 Task: Create a due date automation trigger when advanced on, on the tuesday after a card is due add dates not starting today at 11:00 AM.
Action: Mouse moved to (872, 276)
Screenshot: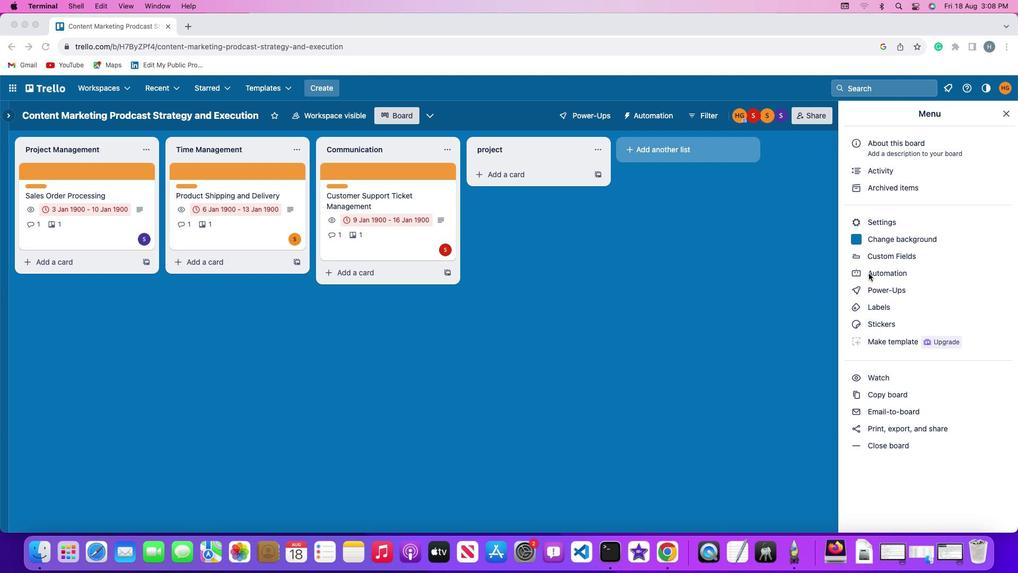 
Action: Mouse pressed left at (872, 276)
Screenshot: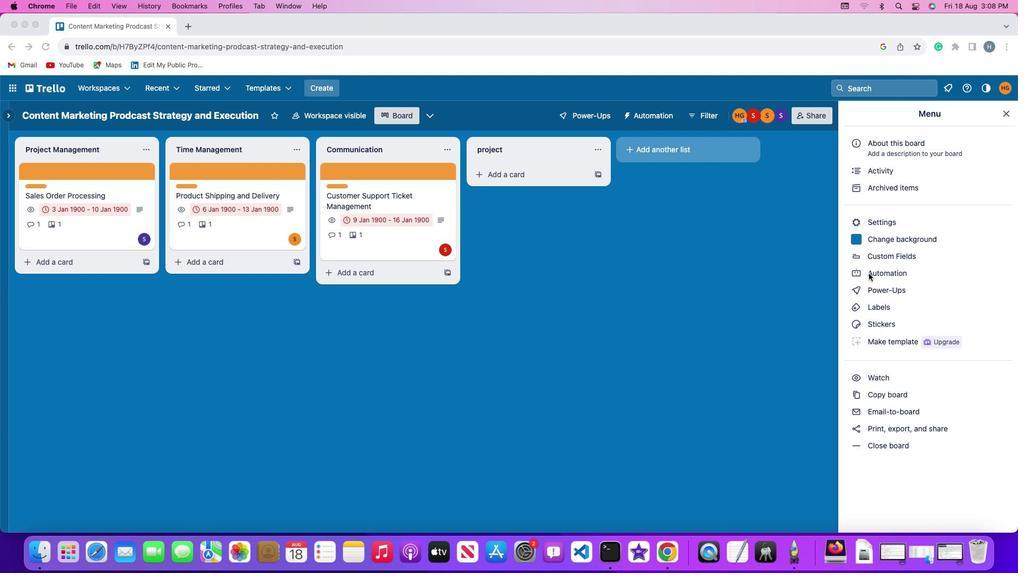 
Action: Mouse moved to (872, 276)
Screenshot: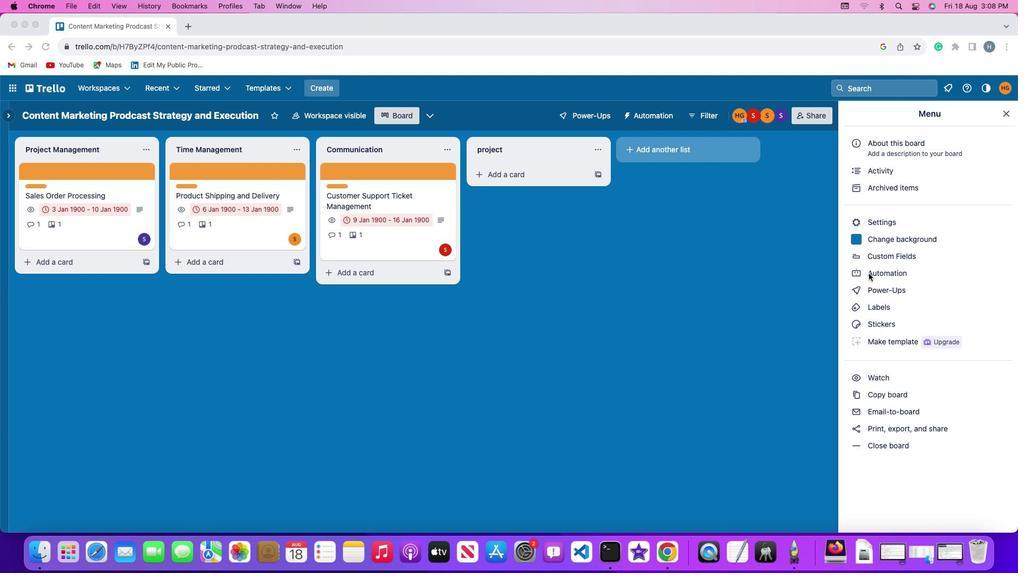 
Action: Mouse pressed left at (872, 276)
Screenshot: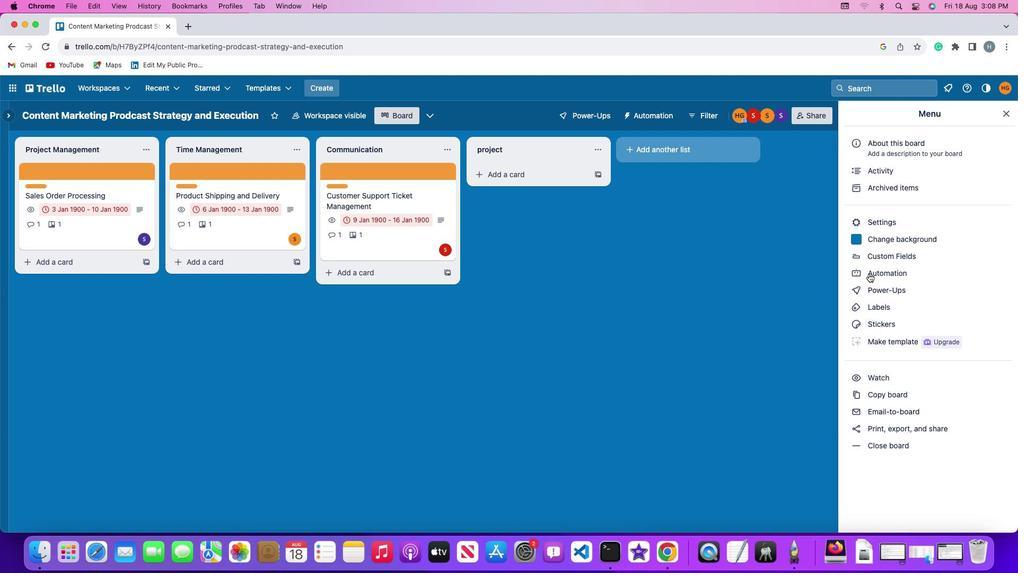 
Action: Mouse moved to (56, 249)
Screenshot: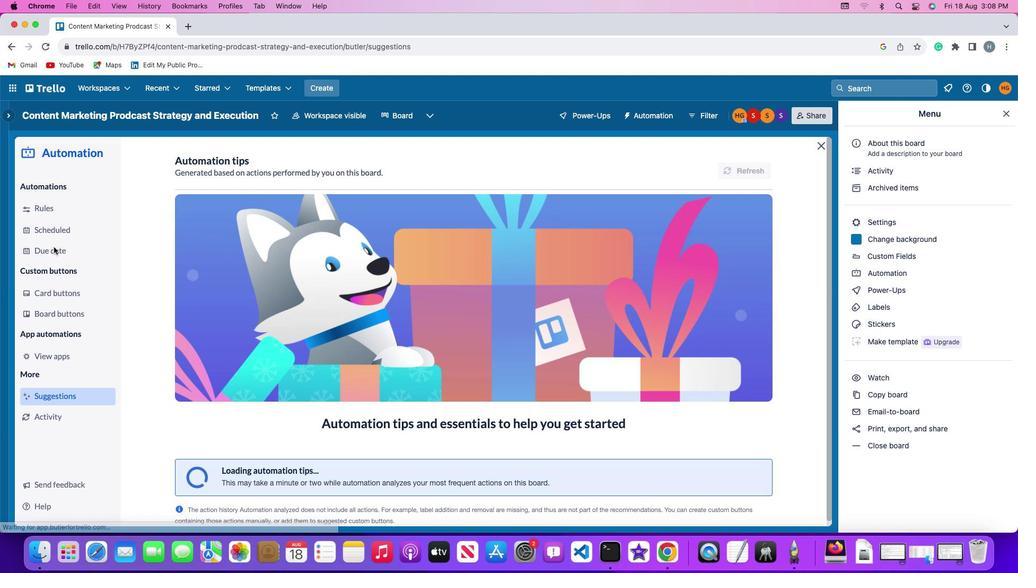 
Action: Mouse pressed left at (56, 249)
Screenshot: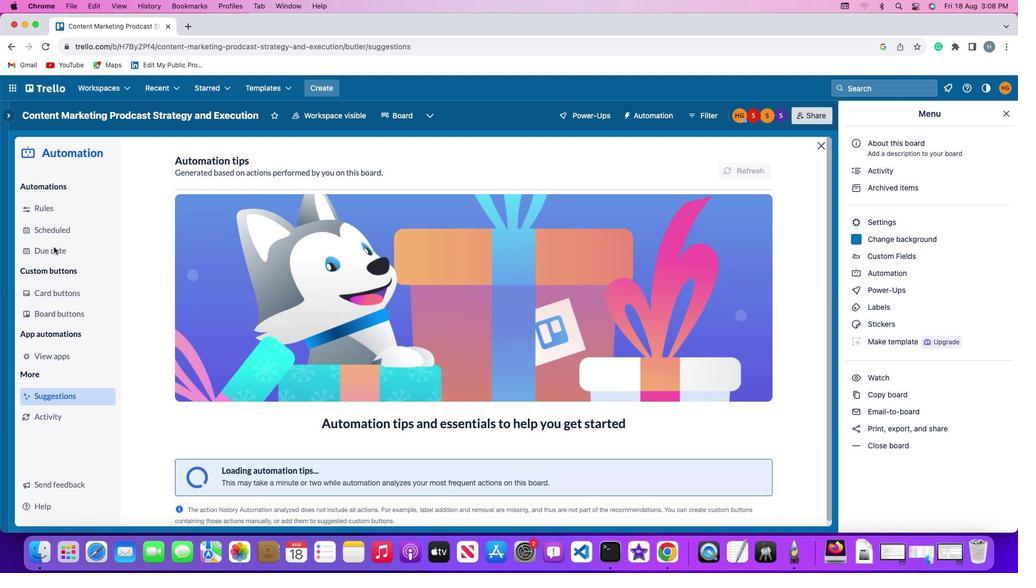 
Action: Mouse moved to (731, 166)
Screenshot: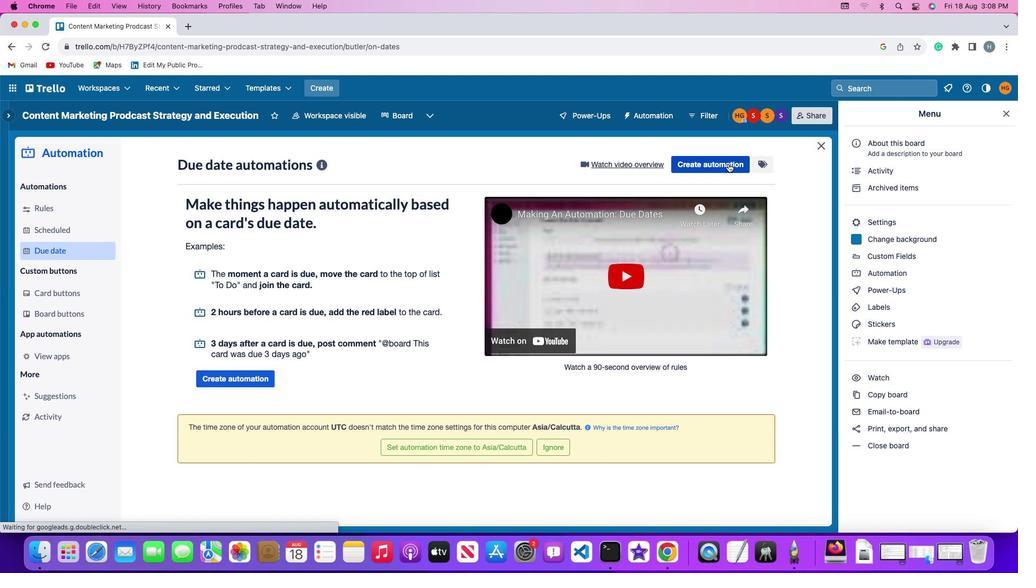 
Action: Mouse pressed left at (731, 166)
Screenshot: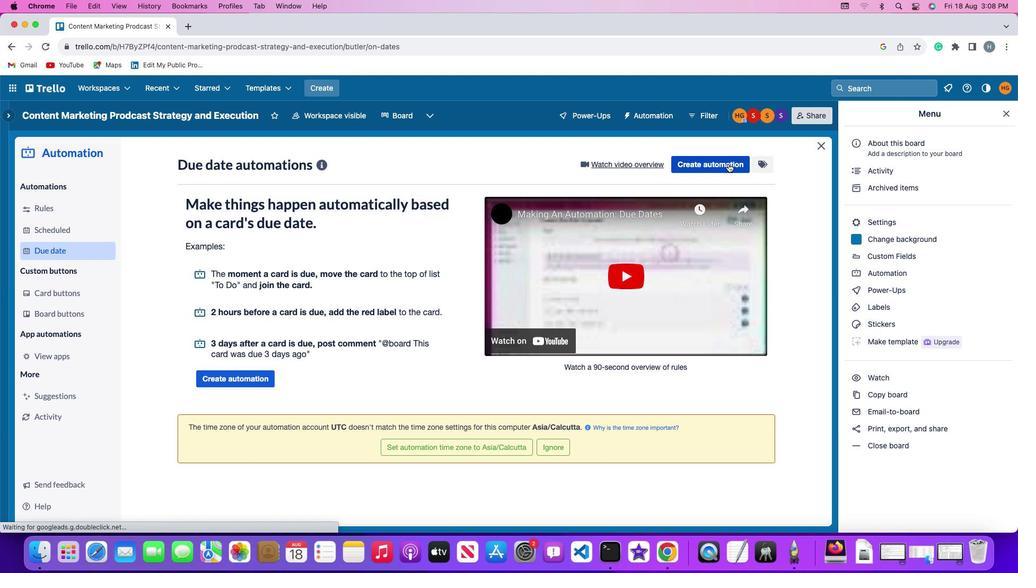 
Action: Mouse moved to (206, 269)
Screenshot: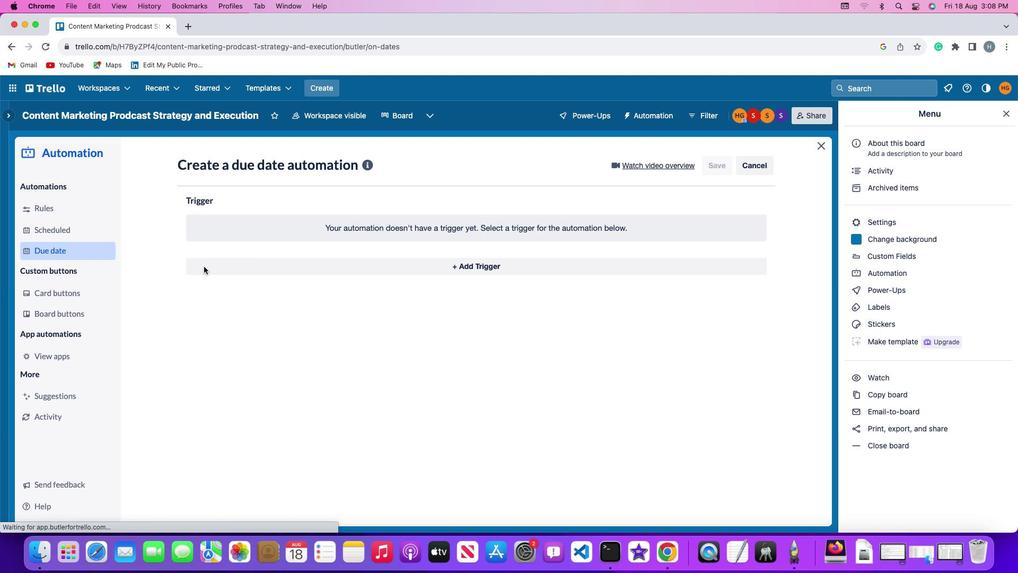 
Action: Mouse pressed left at (206, 269)
Screenshot: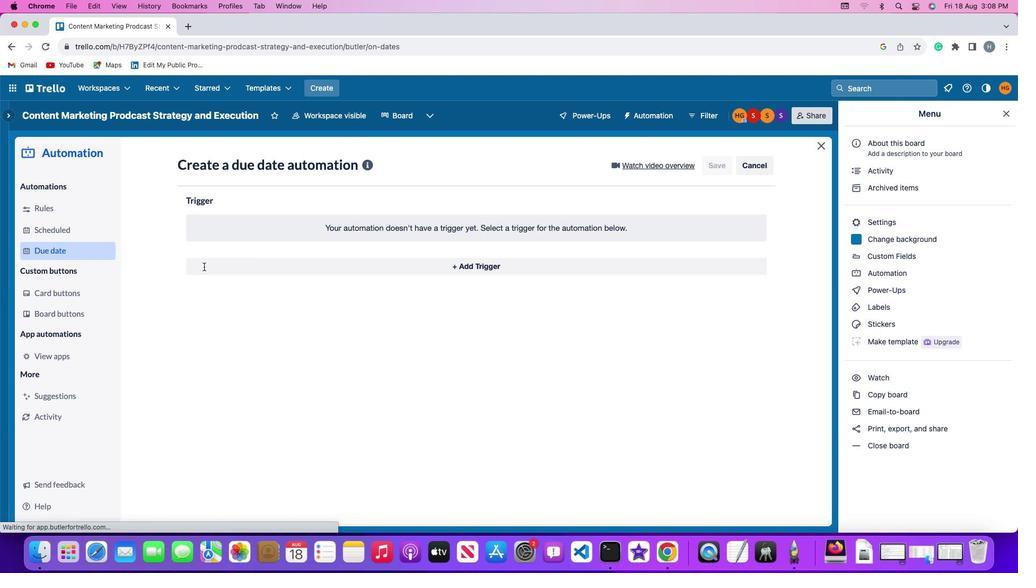 
Action: Mouse moved to (234, 461)
Screenshot: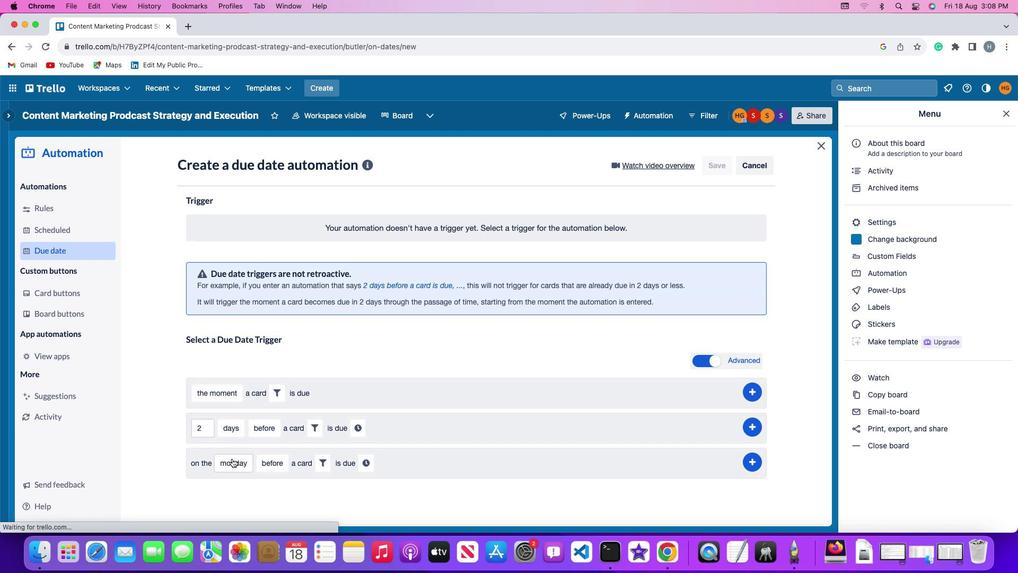 
Action: Mouse pressed left at (234, 461)
Screenshot: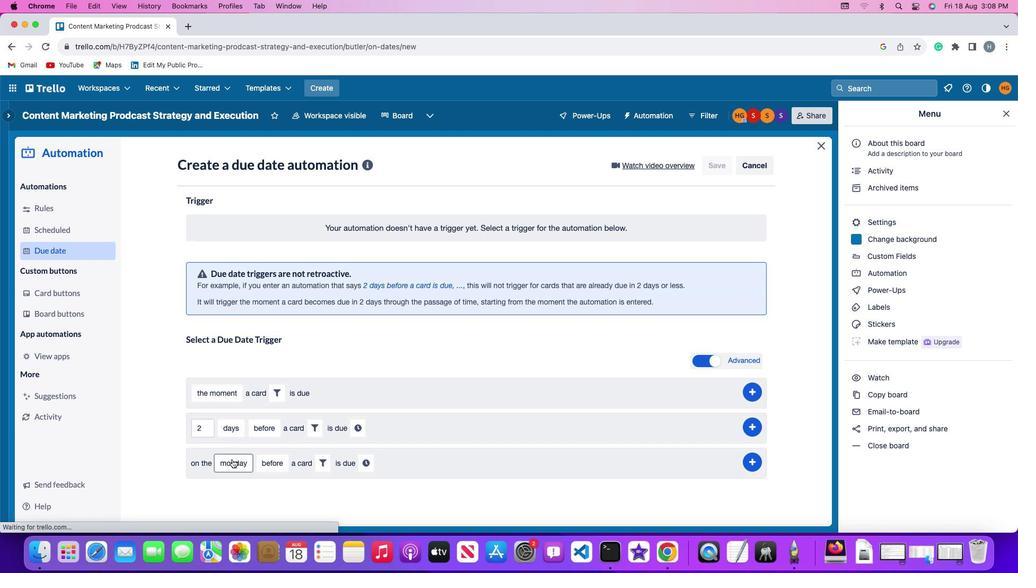
Action: Mouse moved to (259, 340)
Screenshot: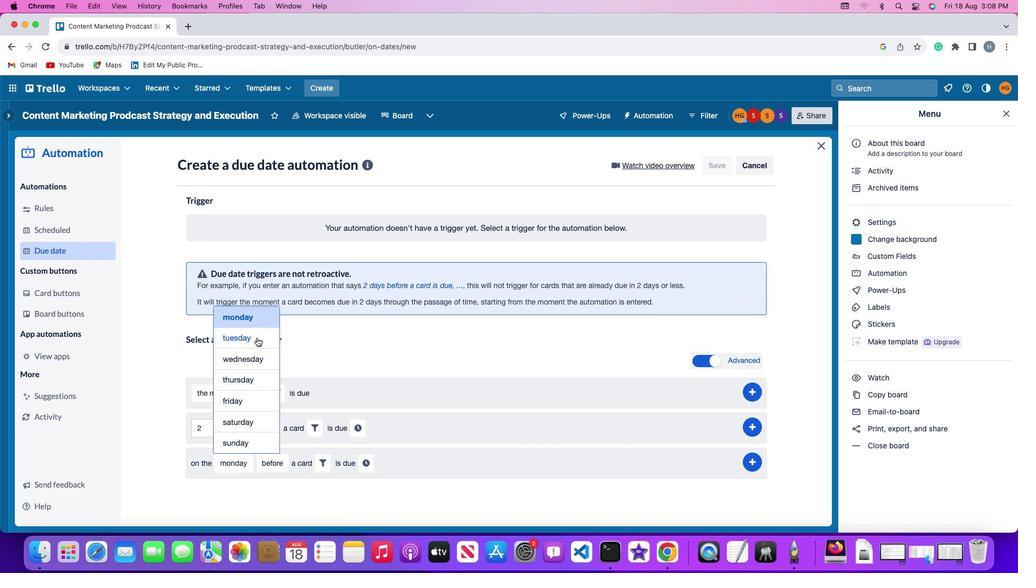 
Action: Mouse pressed left at (259, 340)
Screenshot: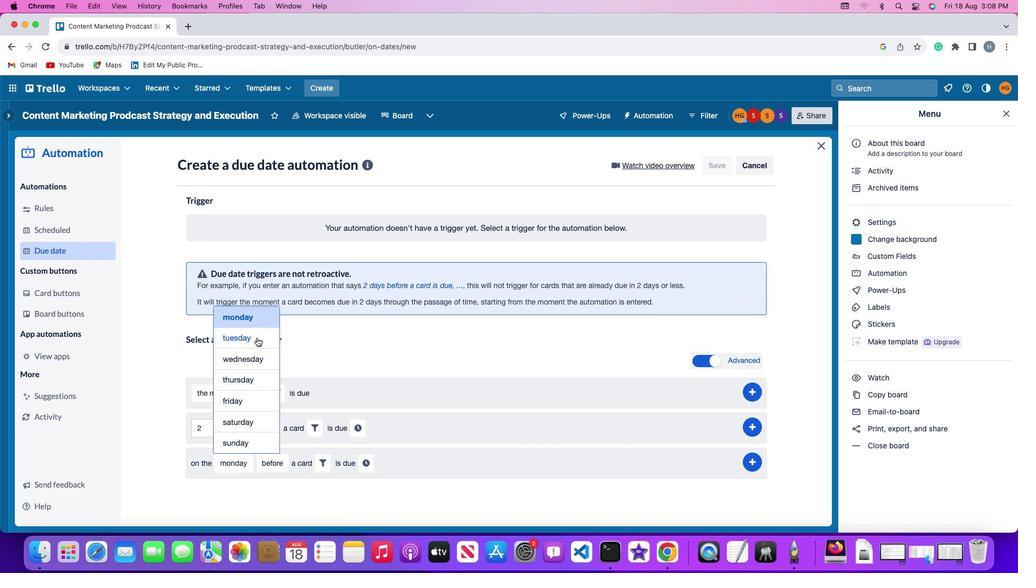 
Action: Mouse moved to (277, 463)
Screenshot: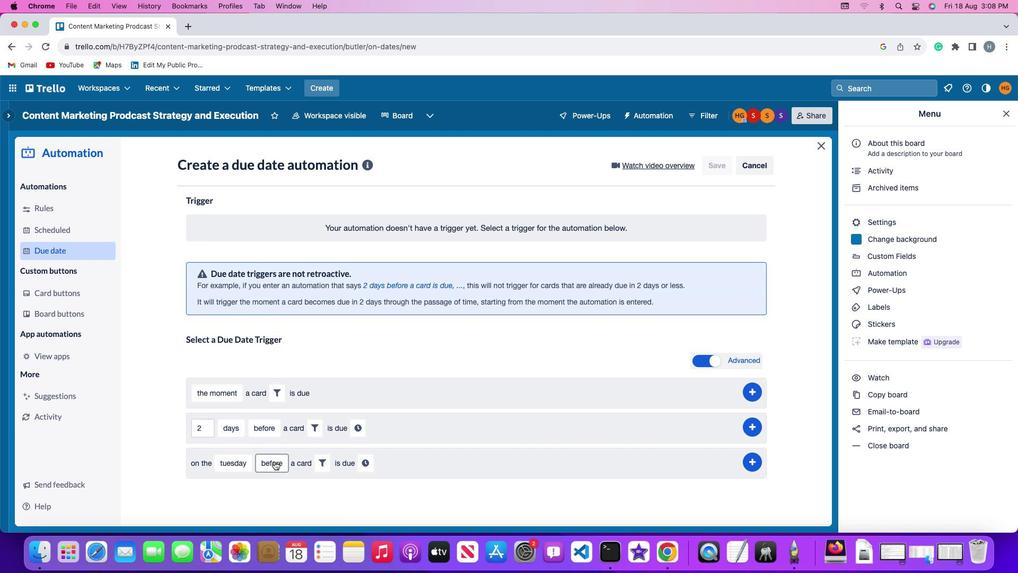 
Action: Mouse pressed left at (277, 463)
Screenshot: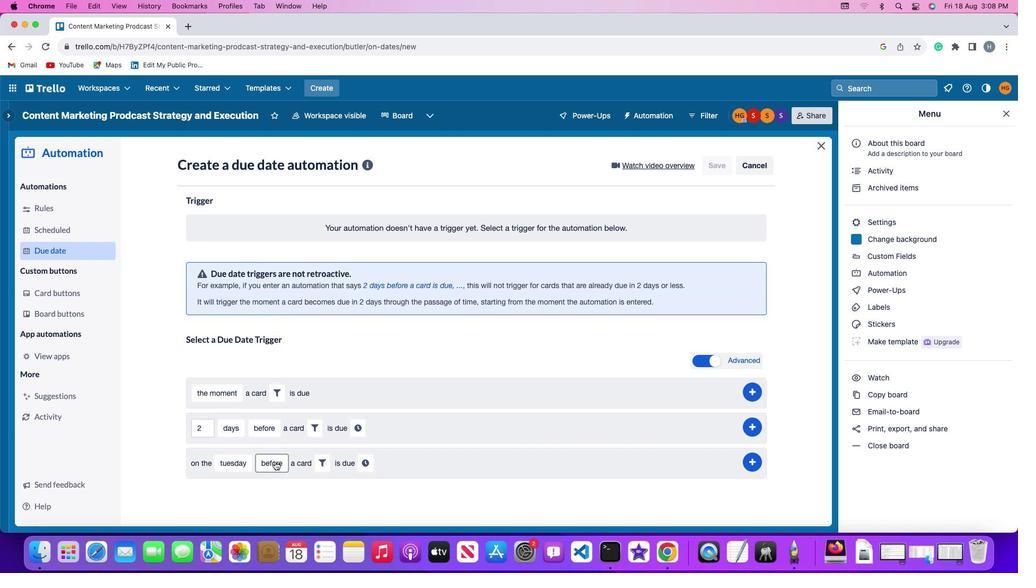 
Action: Mouse moved to (287, 405)
Screenshot: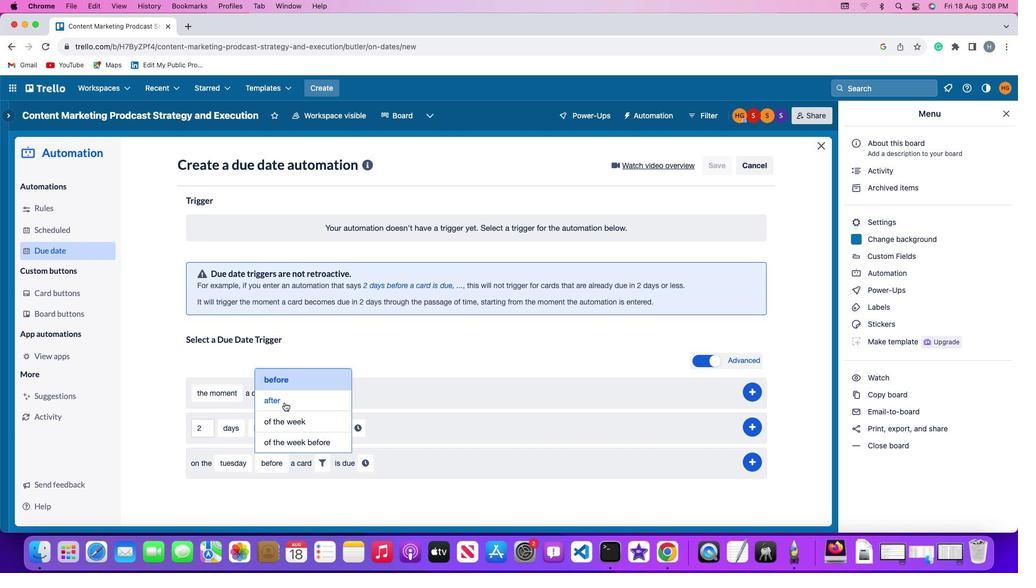 
Action: Mouse pressed left at (287, 405)
Screenshot: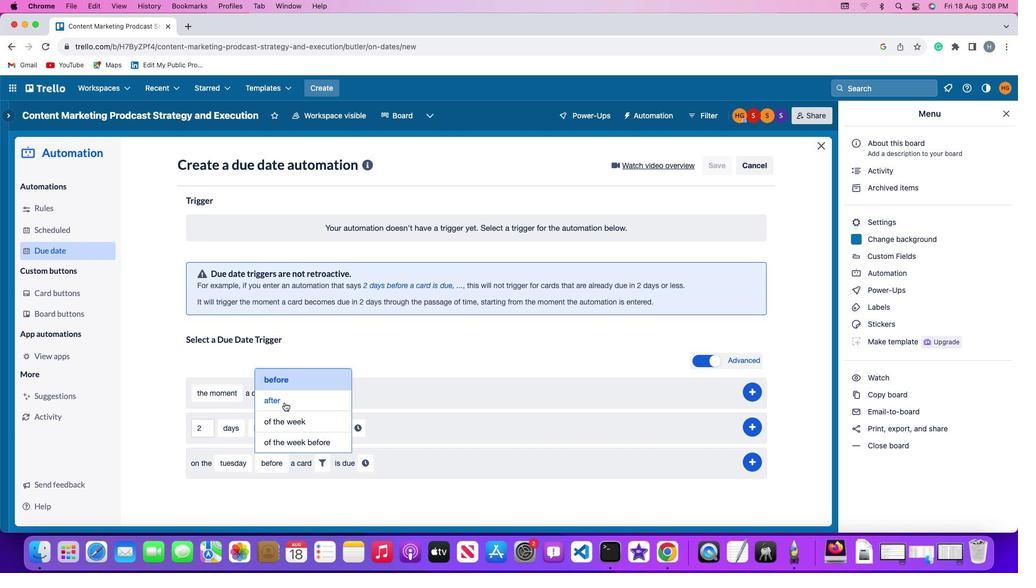 
Action: Mouse moved to (316, 463)
Screenshot: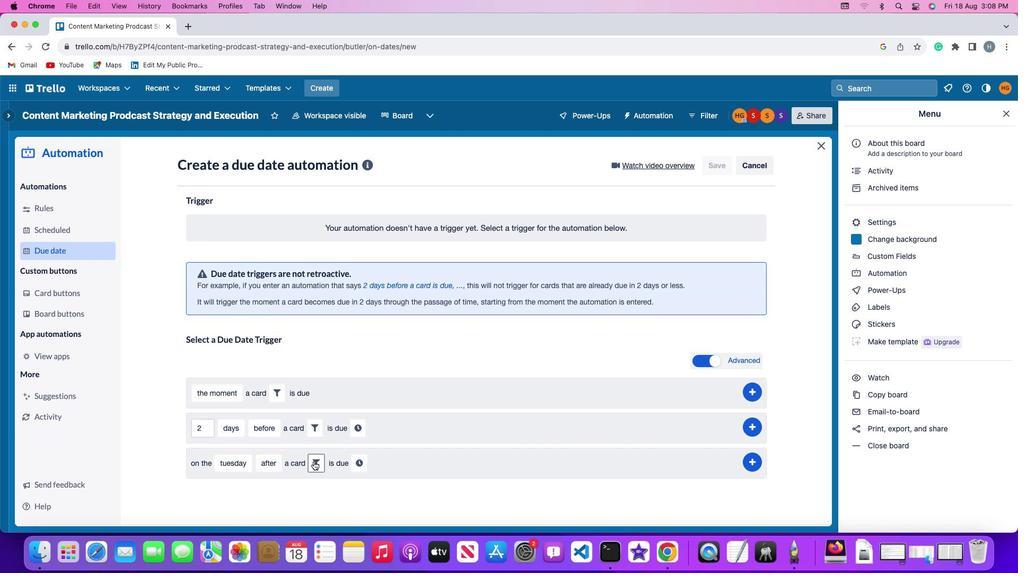 
Action: Mouse pressed left at (316, 463)
Screenshot: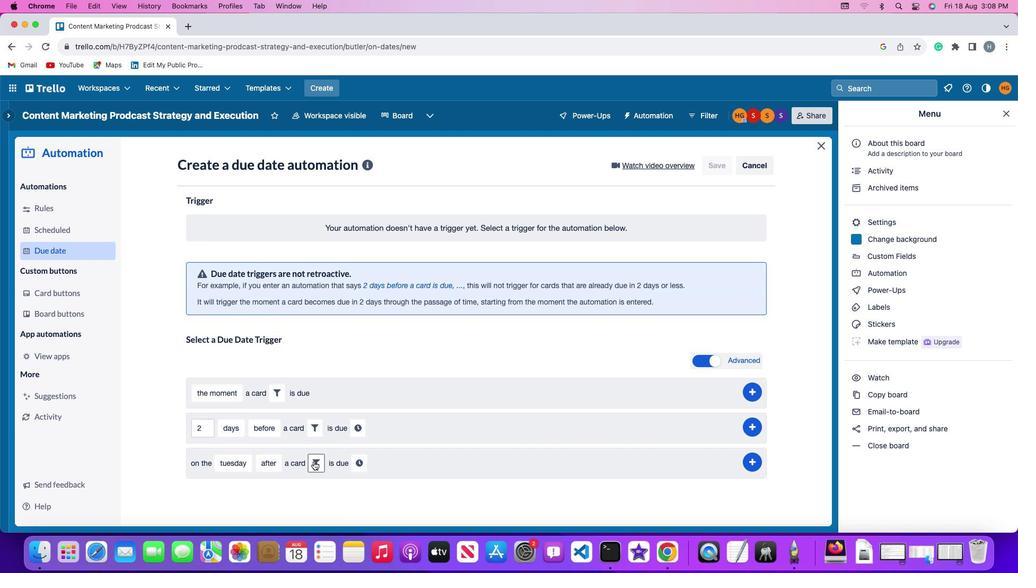 
Action: Mouse moved to (382, 492)
Screenshot: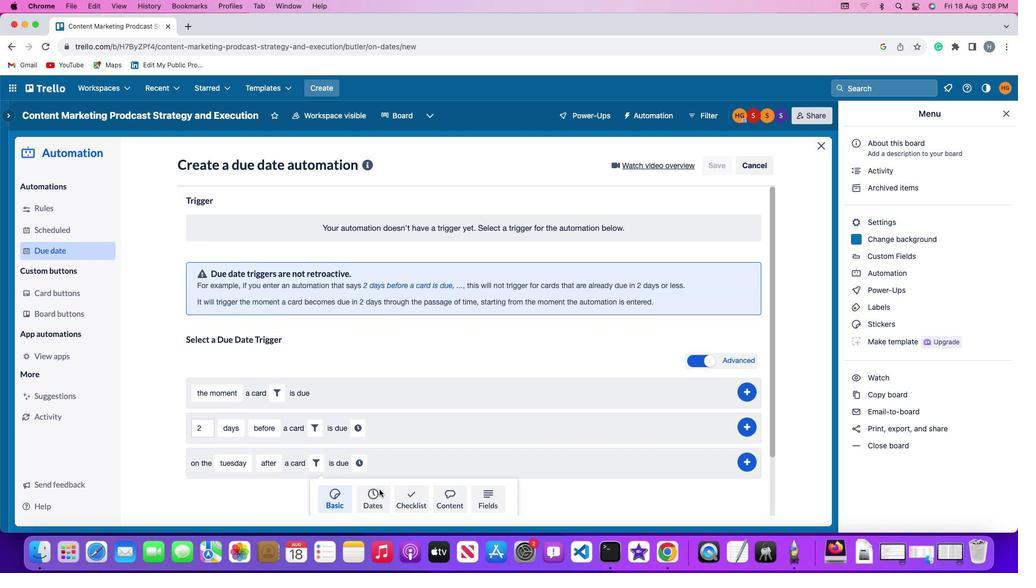 
Action: Mouse pressed left at (382, 492)
Screenshot: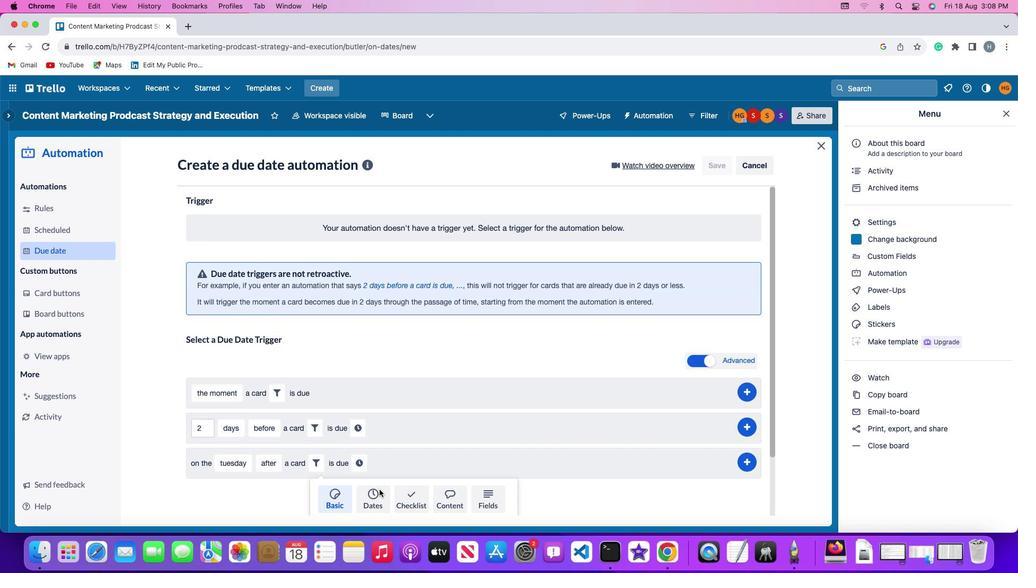 
Action: Mouse moved to (290, 494)
Screenshot: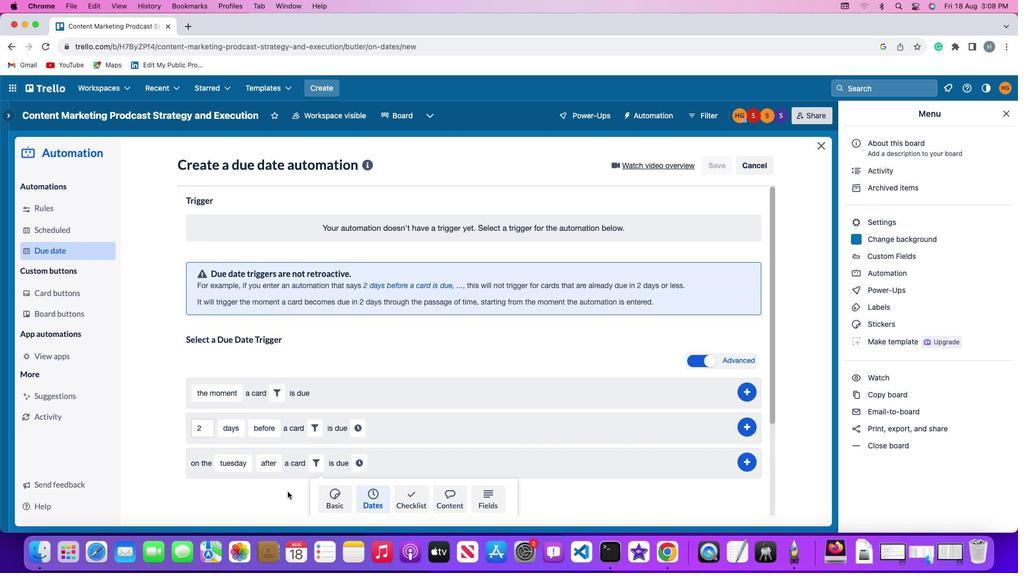 
Action: Mouse scrolled (290, 494) with delta (2, 2)
Screenshot: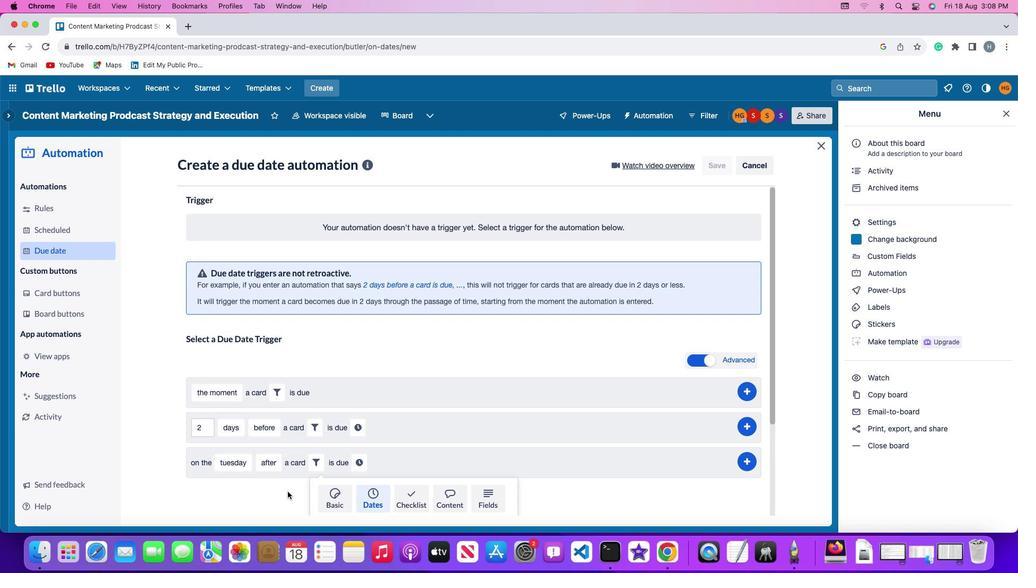 
Action: Mouse scrolled (290, 494) with delta (2, 2)
Screenshot: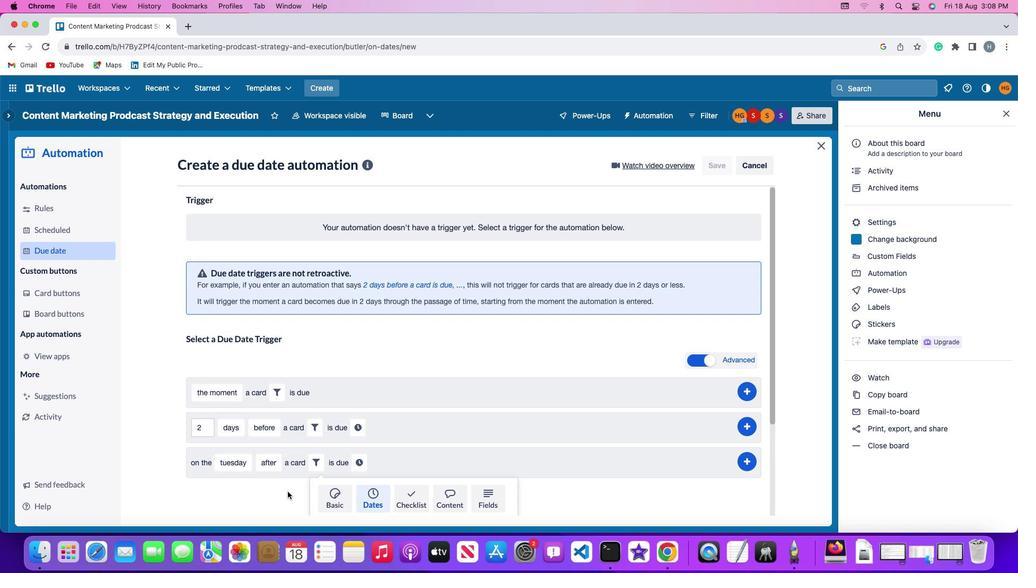 
Action: Mouse scrolled (290, 494) with delta (2, 1)
Screenshot: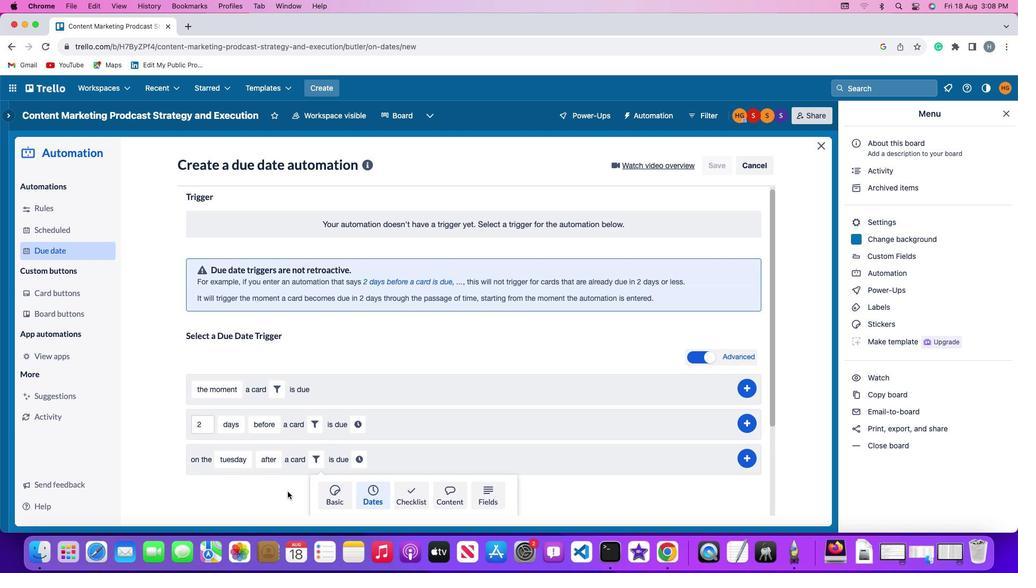 
Action: Mouse scrolled (290, 494) with delta (2, 0)
Screenshot: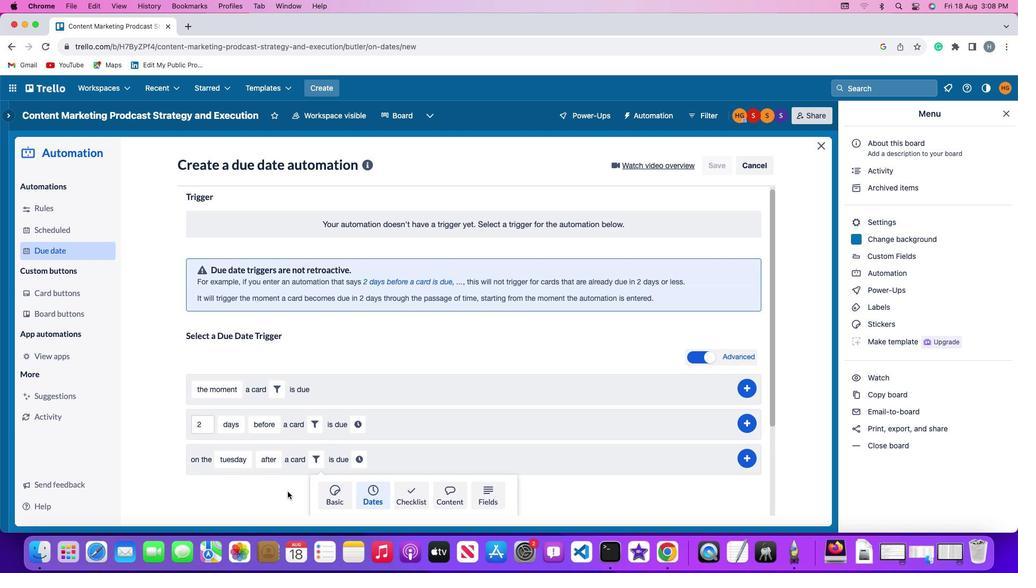 
Action: Mouse scrolled (290, 494) with delta (2, 0)
Screenshot: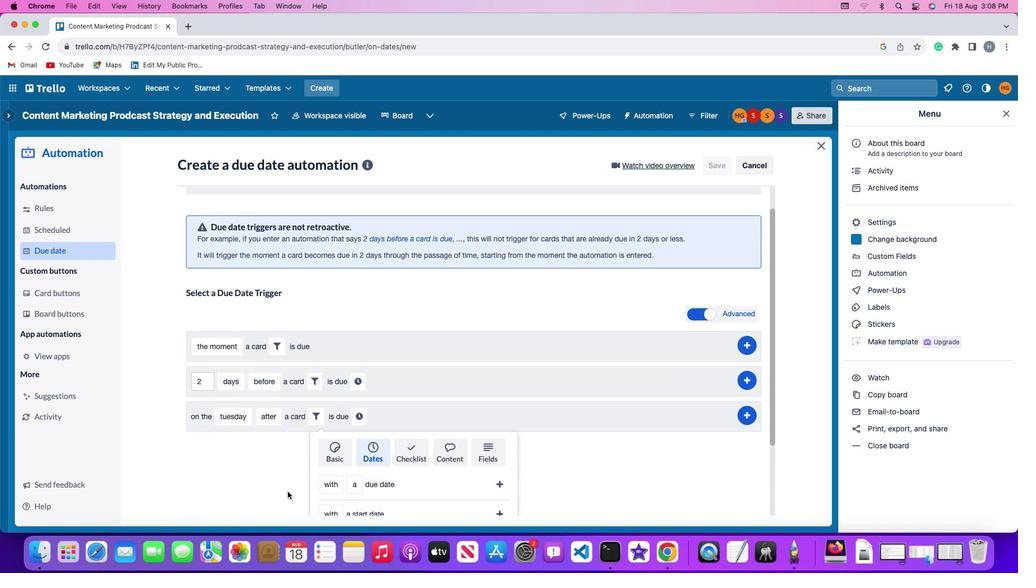 
Action: Mouse scrolled (290, 494) with delta (2, 2)
Screenshot: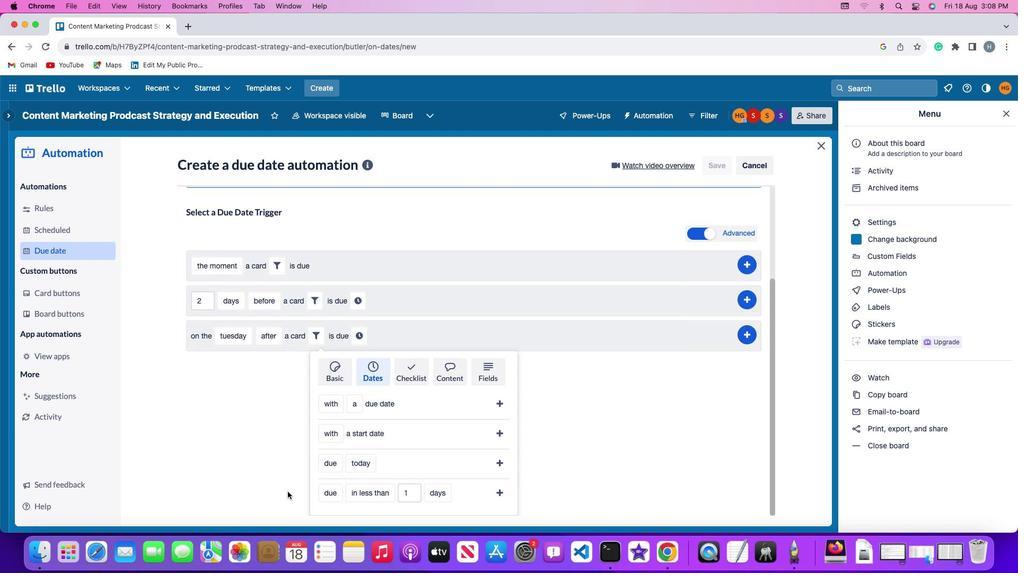 
Action: Mouse scrolled (290, 494) with delta (2, 2)
Screenshot: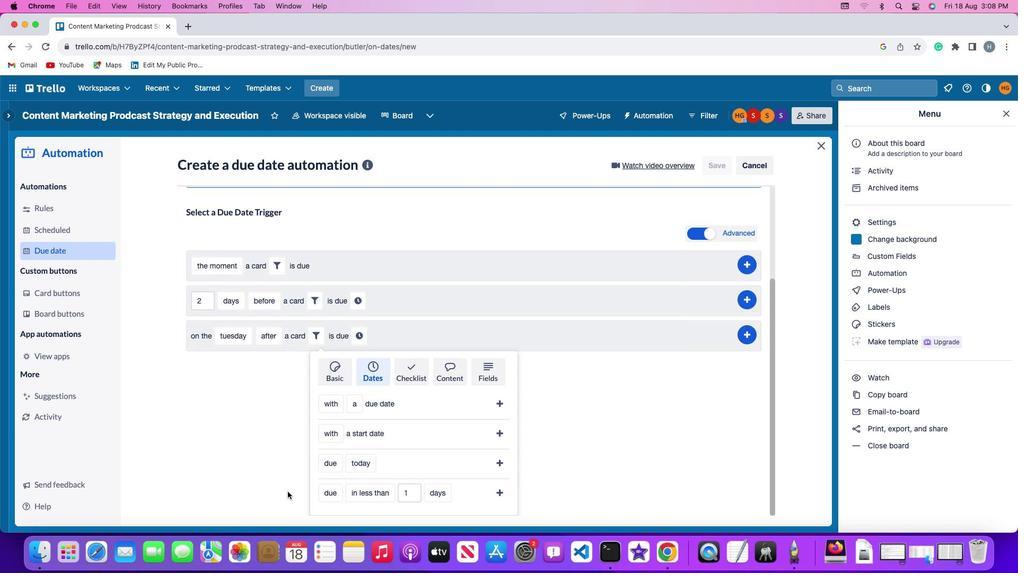 
Action: Mouse scrolled (290, 494) with delta (2, 1)
Screenshot: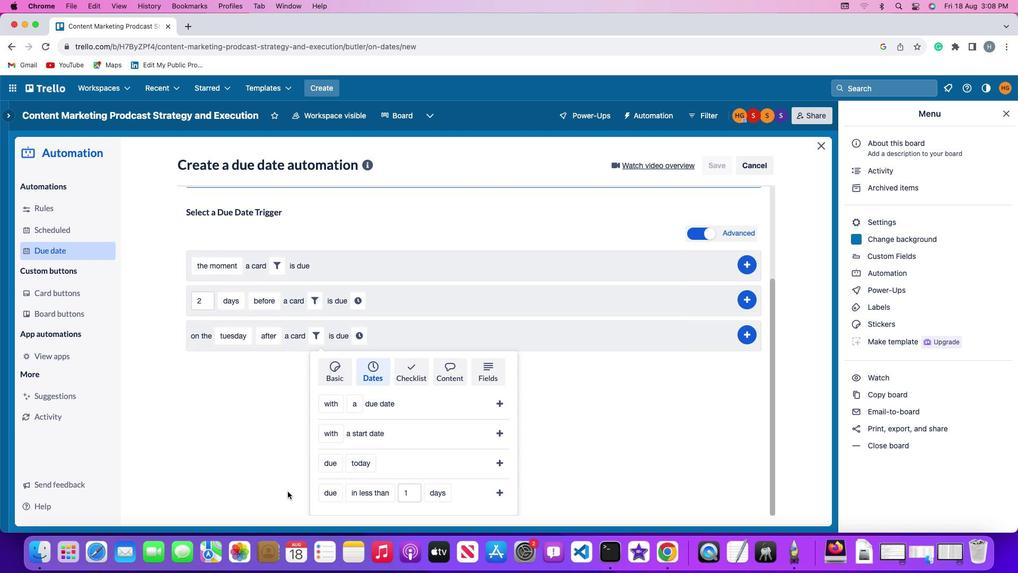 
Action: Mouse moved to (329, 465)
Screenshot: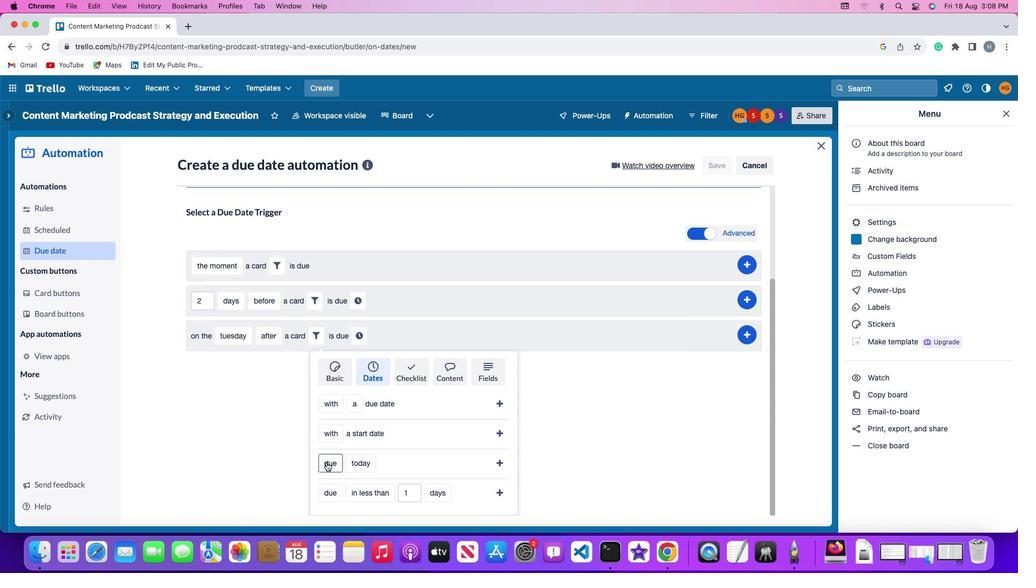 
Action: Mouse pressed left at (329, 465)
Screenshot: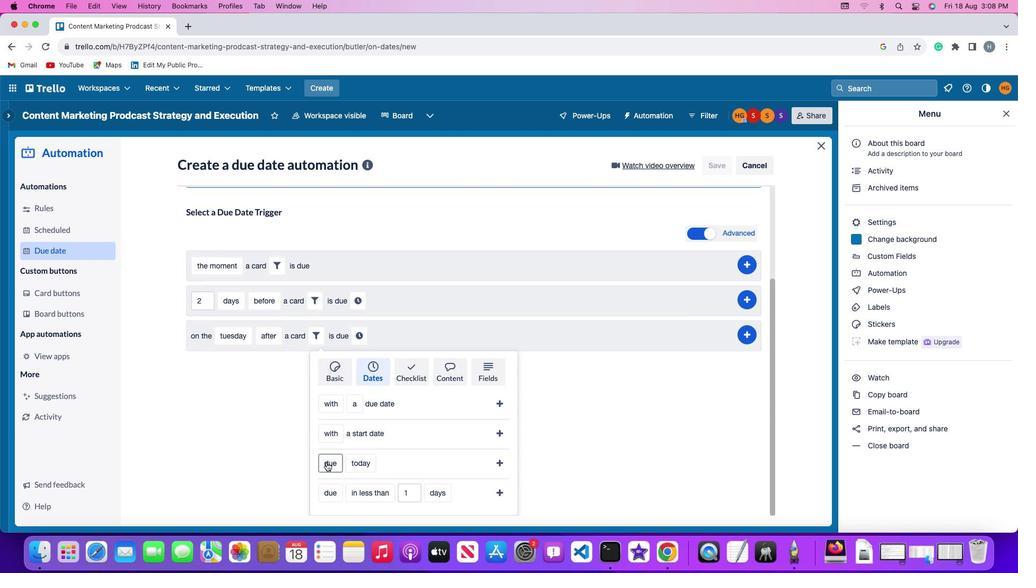 
Action: Mouse moved to (333, 446)
Screenshot: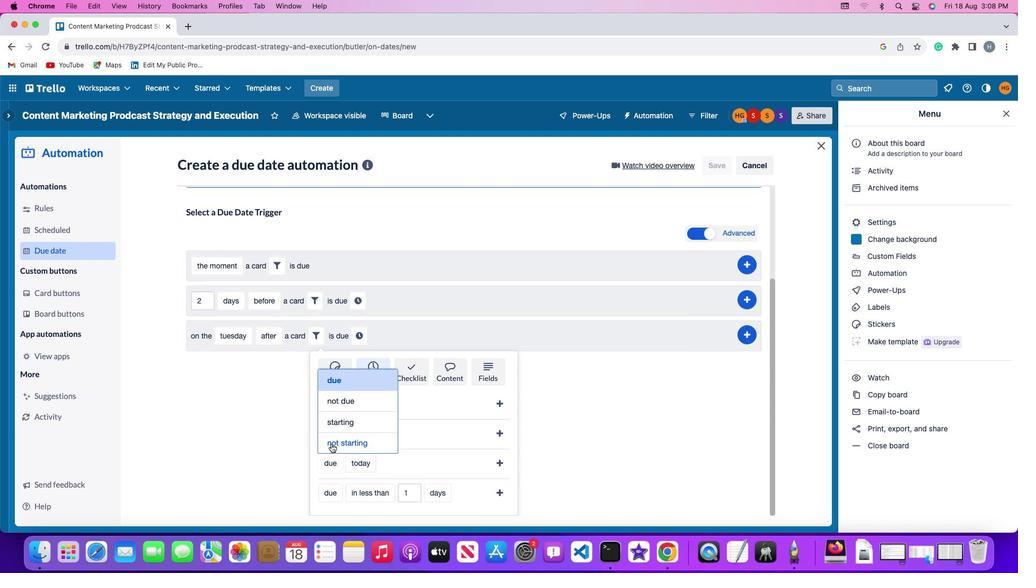 
Action: Mouse pressed left at (333, 446)
Screenshot: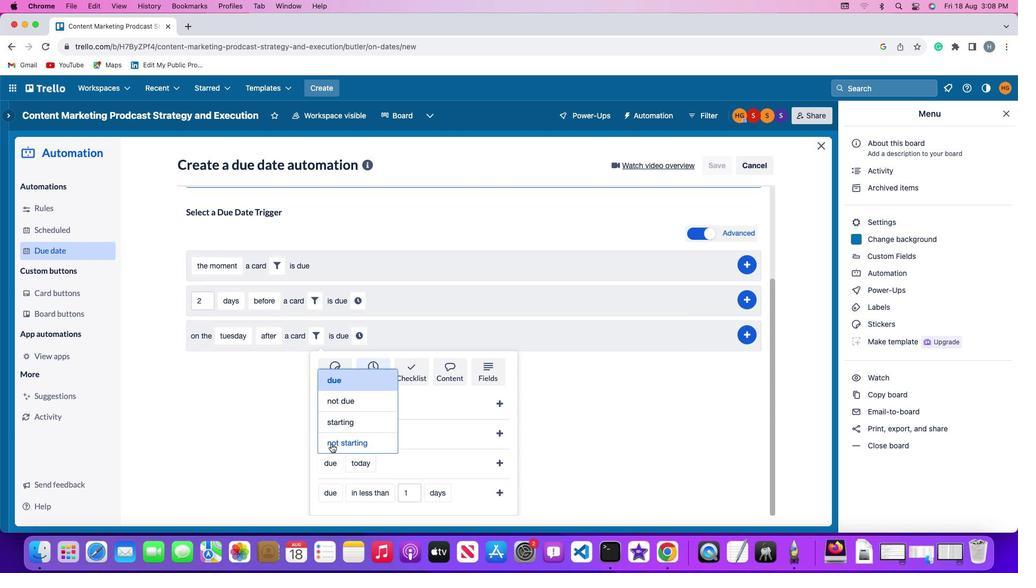 
Action: Mouse moved to (378, 465)
Screenshot: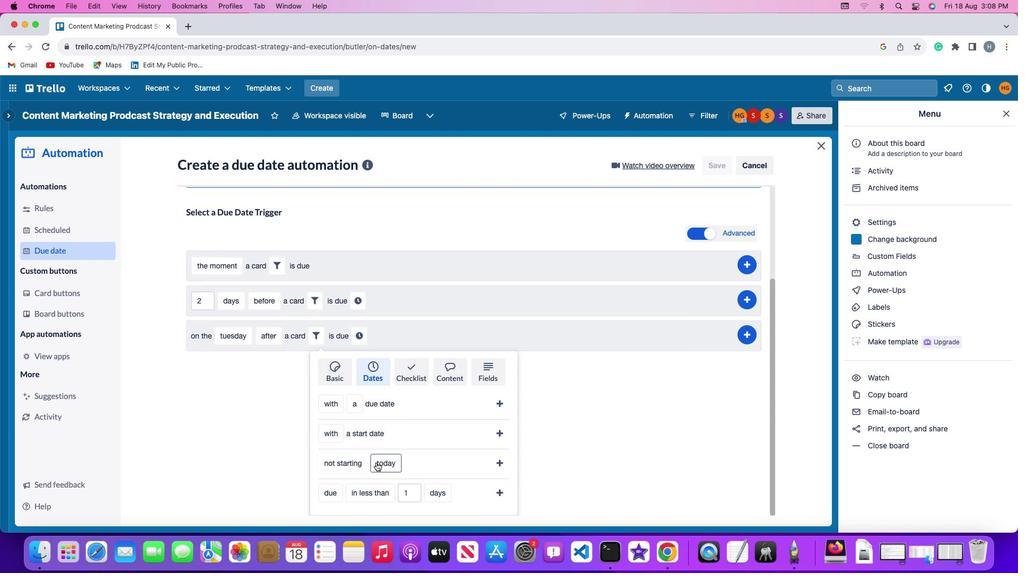 
Action: Mouse pressed left at (378, 465)
Screenshot: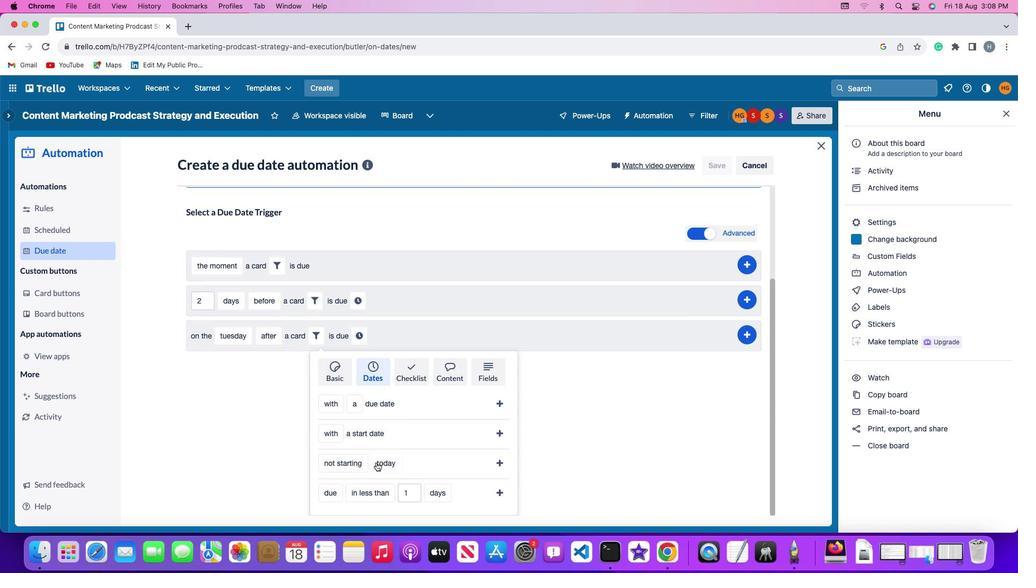 
Action: Mouse moved to (394, 343)
Screenshot: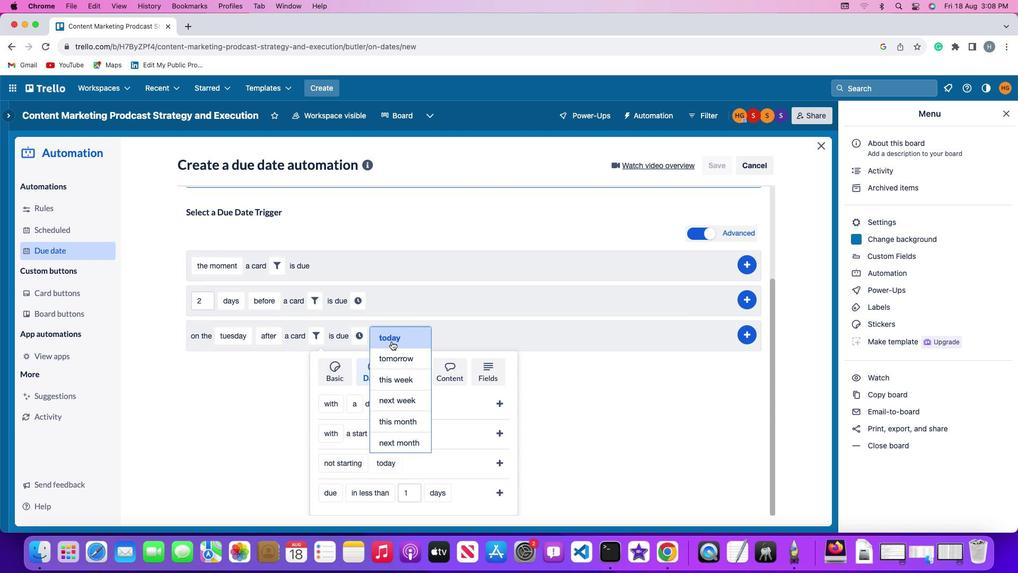 
Action: Mouse pressed left at (394, 343)
Screenshot: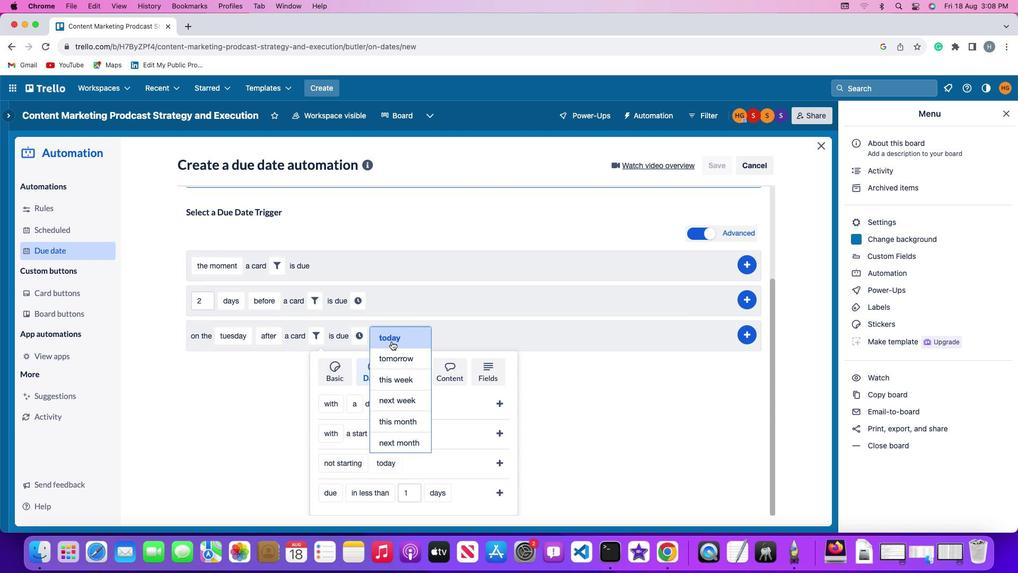 
Action: Mouse moved to (502, 462)
Screenshot: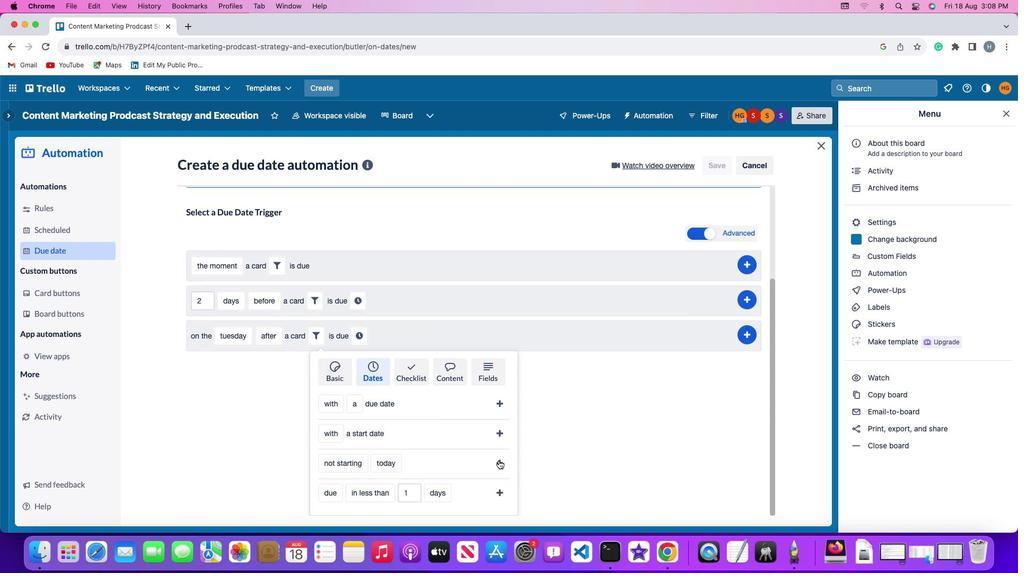 
Action: Mouse pressed left at (502, 462)
Screenshot: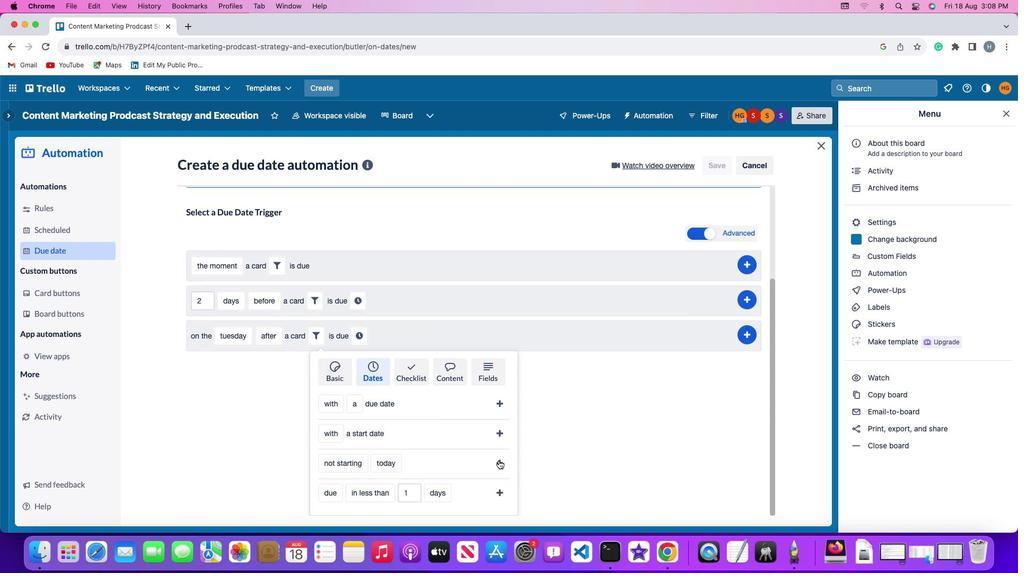 
Action: Mouse moved to (451, 464)
Screenshot: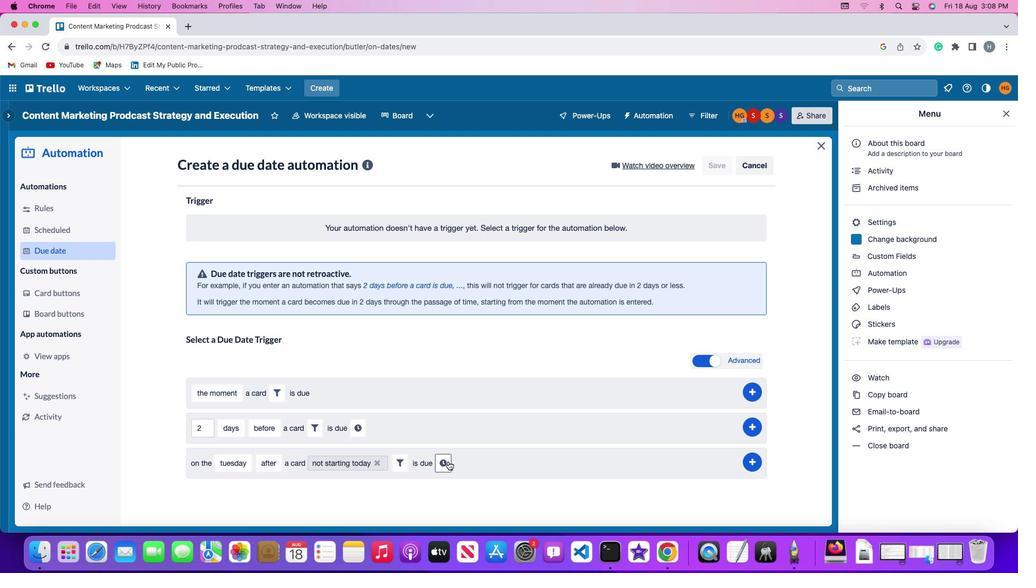 
Action: Mouse pressed left at (451, 464)
Screenshot: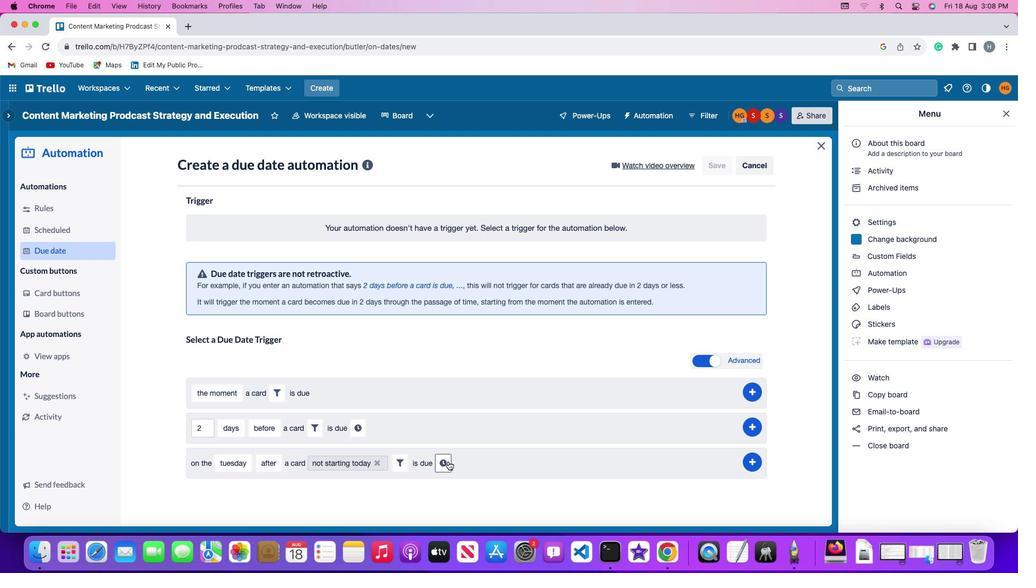 
Action: Mouse moved to (470, 464)
Screenshot: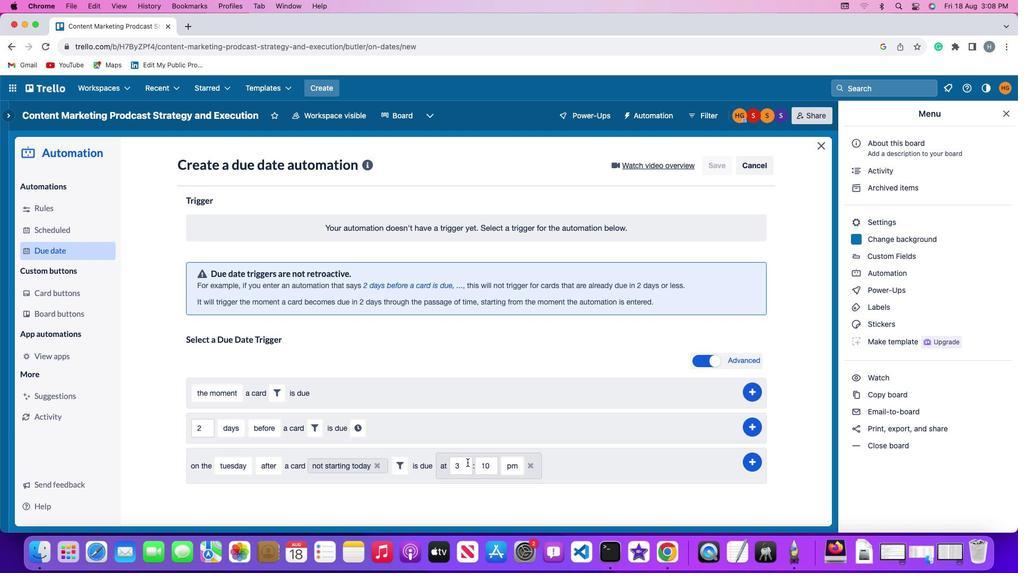 
Action: Mouse pressed left at (470, 464)
Screenshot: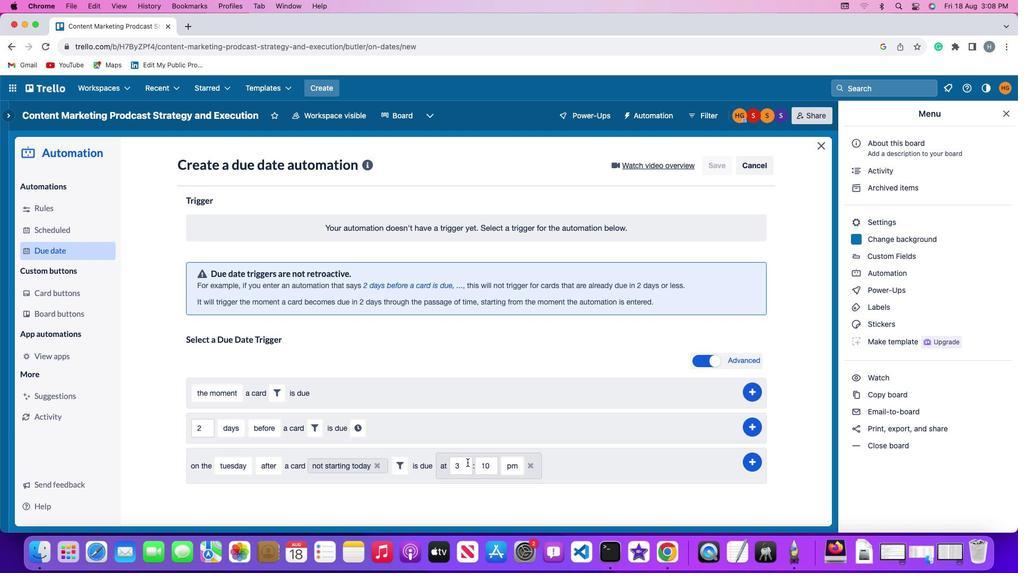 
Action: Mouse moved to (469, 464)
Screenshot: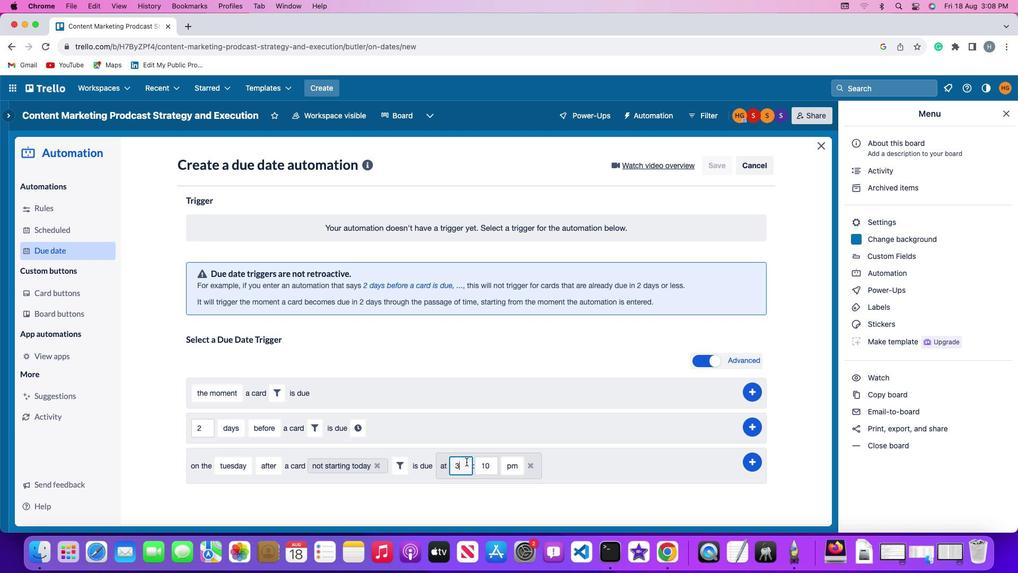 
Action: Key pressed Key.backspace
Screenshot: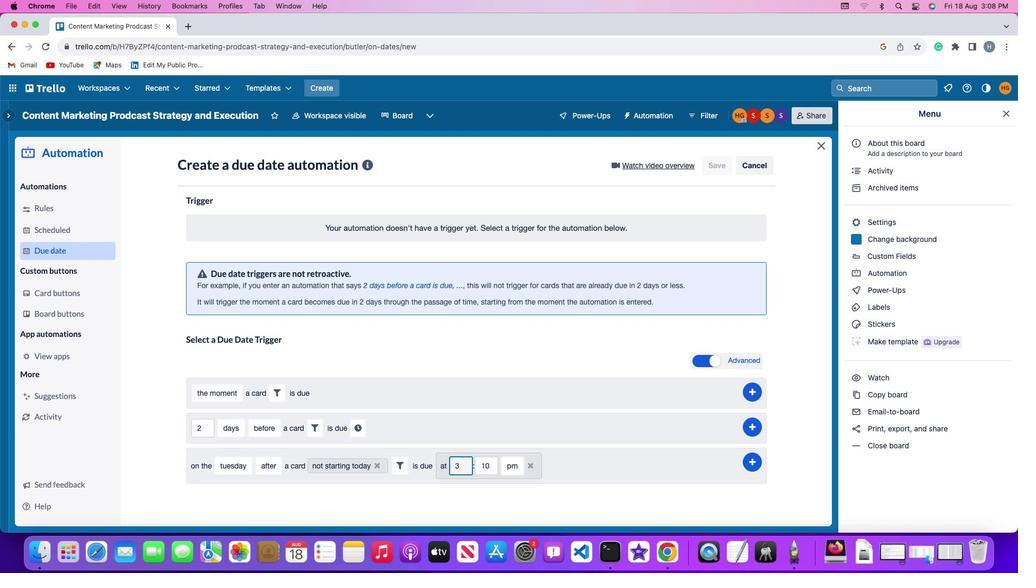 
Action: Mouse moved to (470, 463)
Screenshot: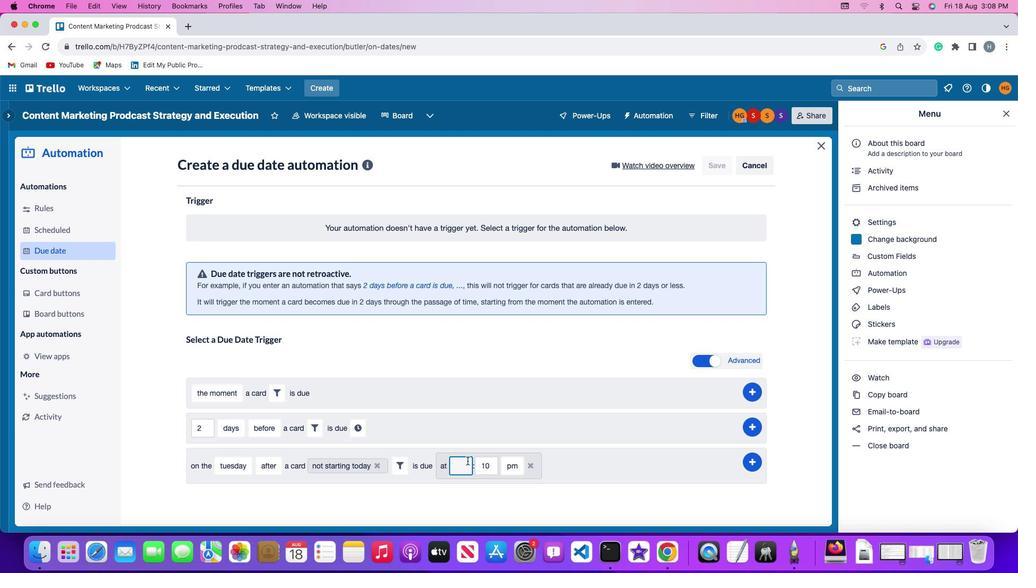 
Action: Key pressed '1''1'
Screenshot: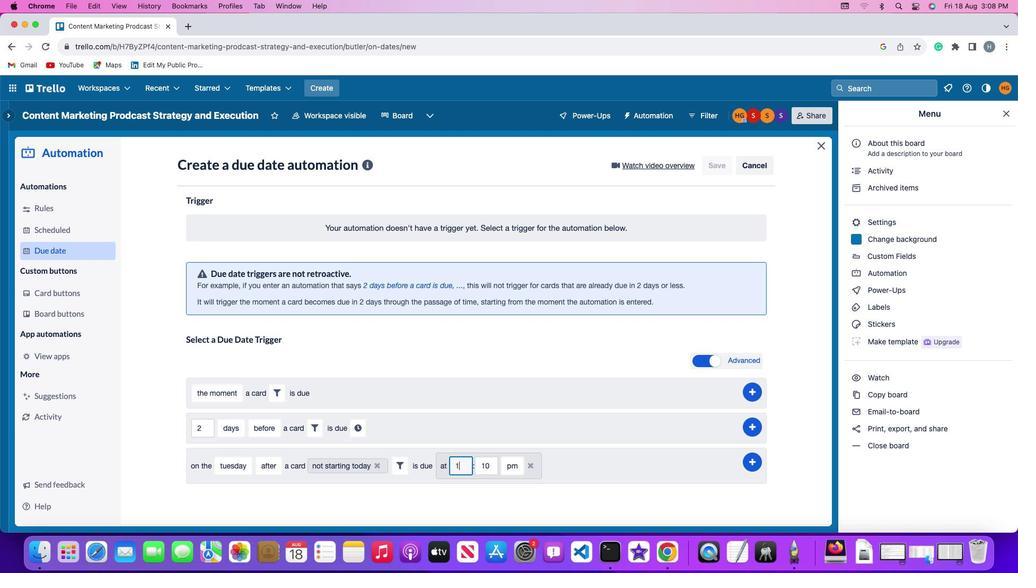 
Action: Mouse moved to (499, 468)
Screenshot: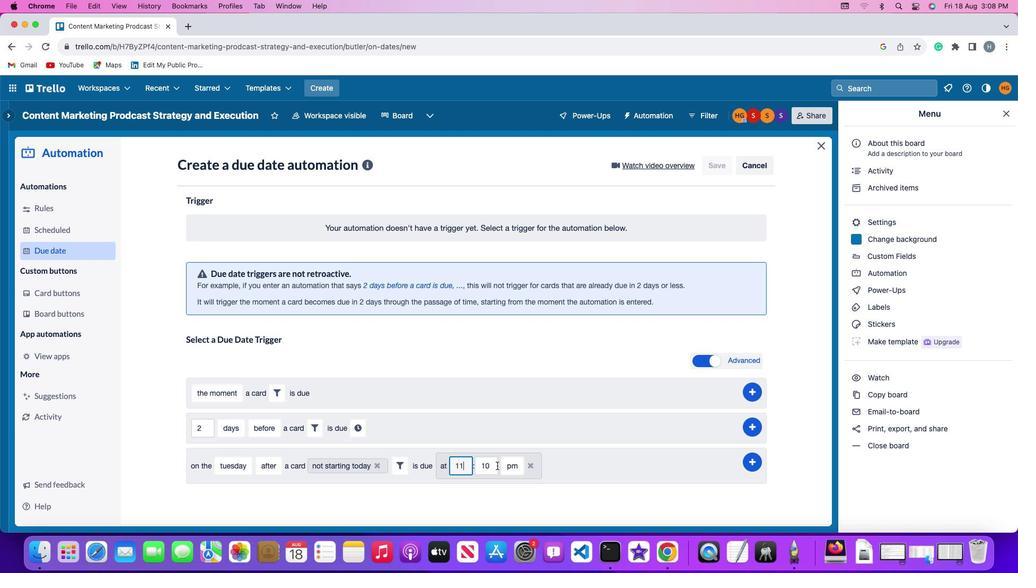 
Action: Mouse pressed left at (499, 468)
Screenshot: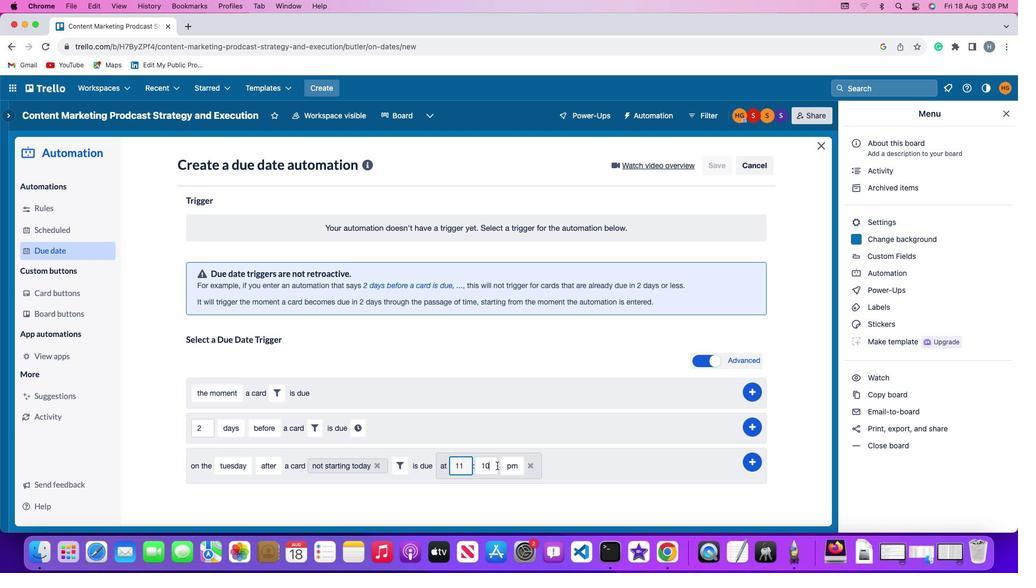 
Action: Key pressed Key.backspaceKey.backspace'0''0'
Screenshot: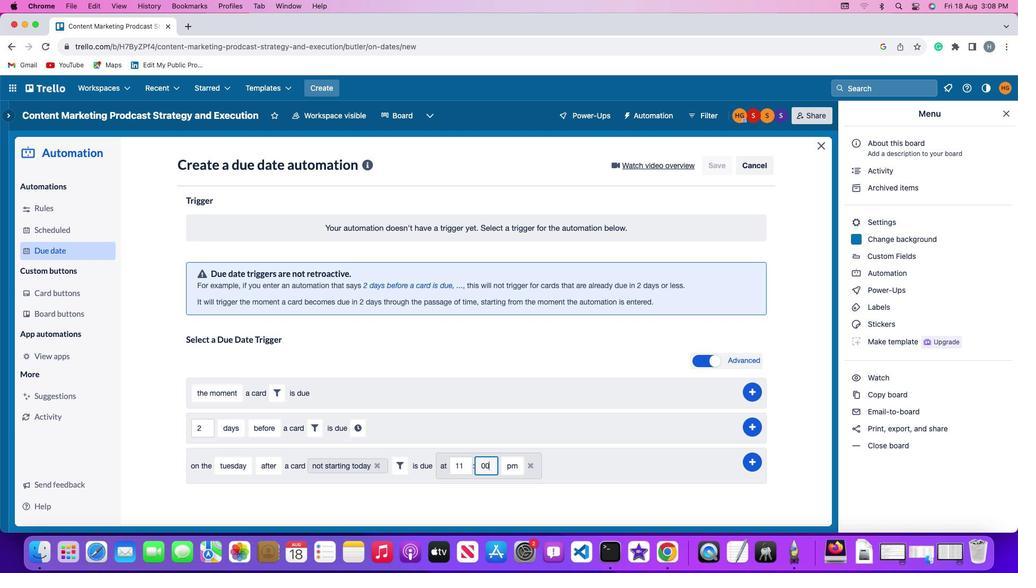 
Action: Mouse moved to (519, 467)
Screenshot: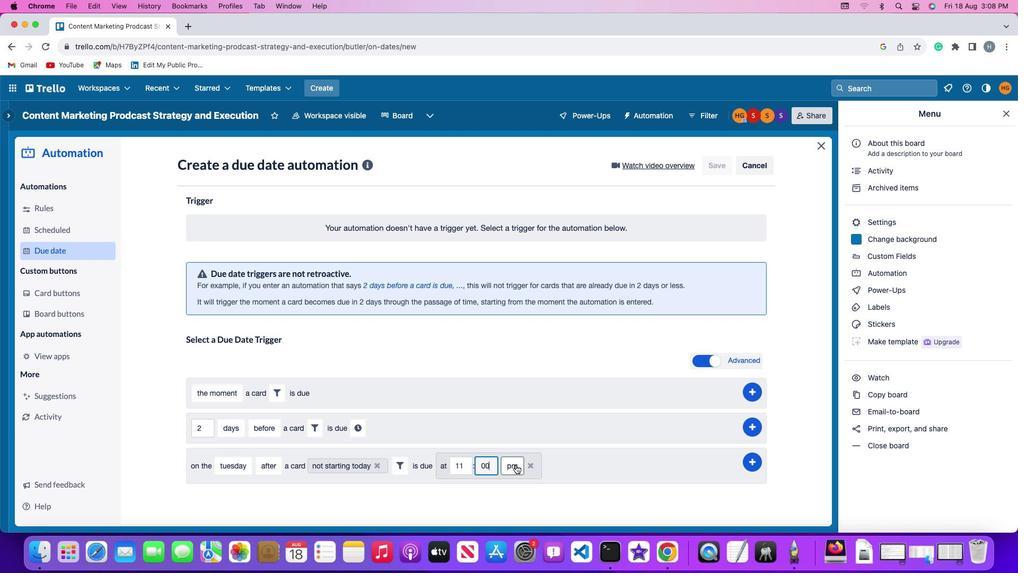
Action: Mouse pressed left at (519, 467)
Screenshot: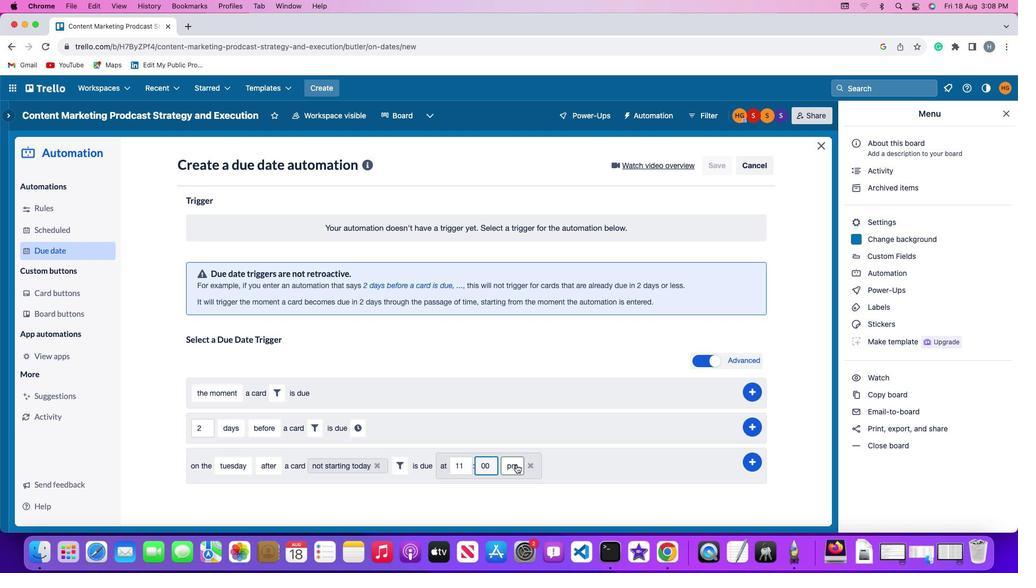 
Action: Mouse moved to (515, 488)
Screenshot: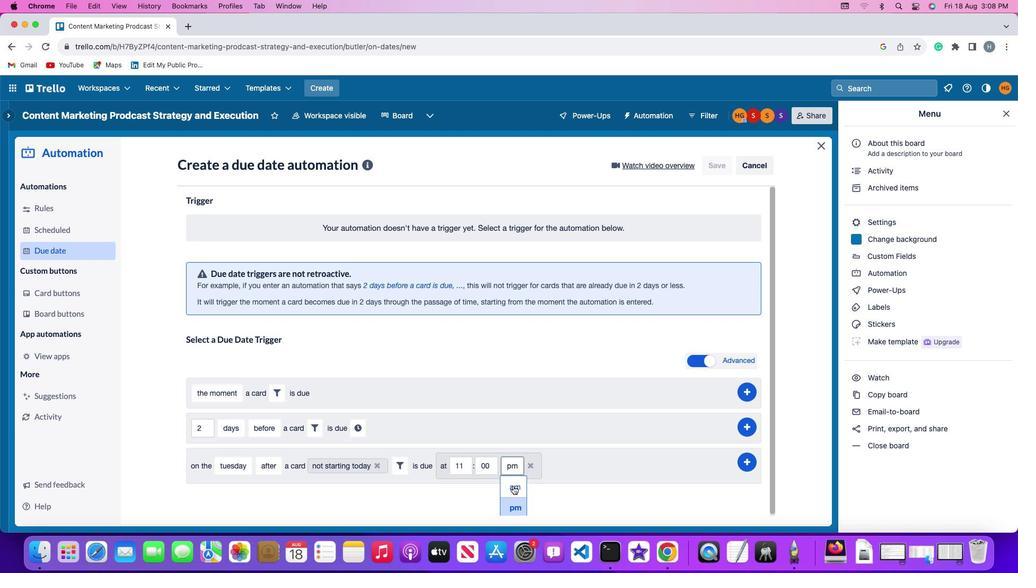 
Action: Mouse pressed left at (515, 488)
Screenshot: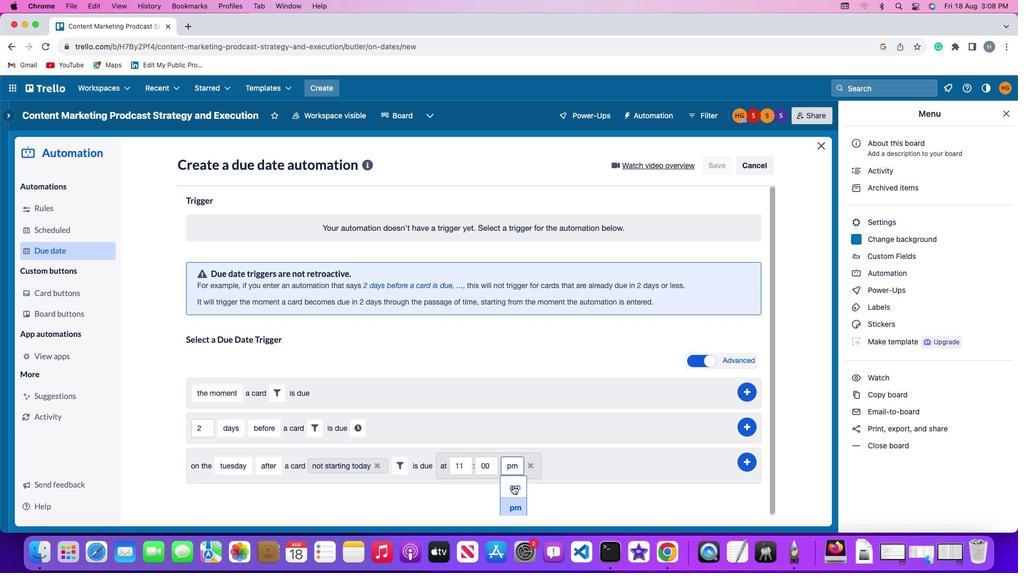 
Action: Mouse moved to (756, 462)
Screenshot: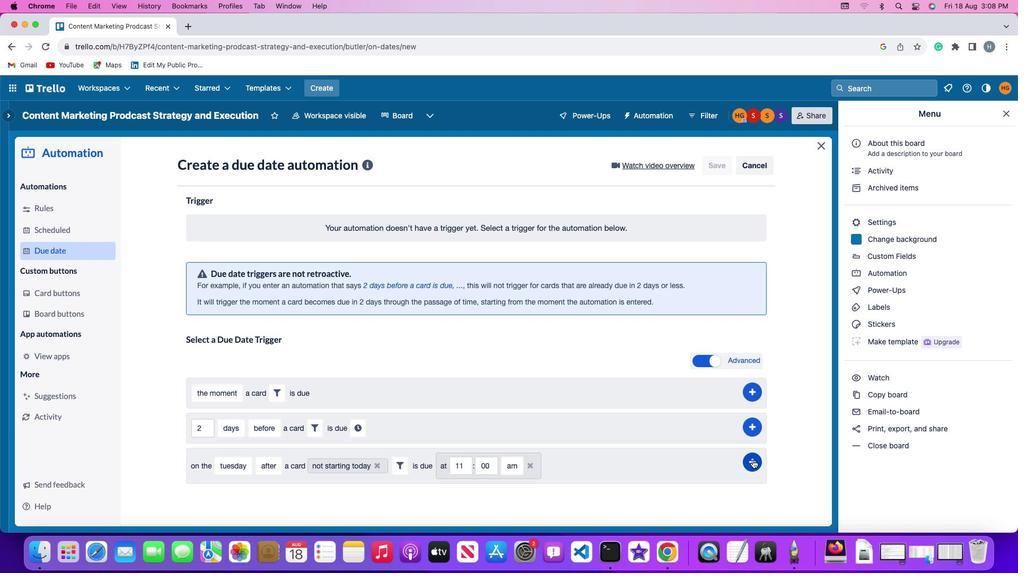 
Action: Mouse pressed left at (756, 462)
Screenshot: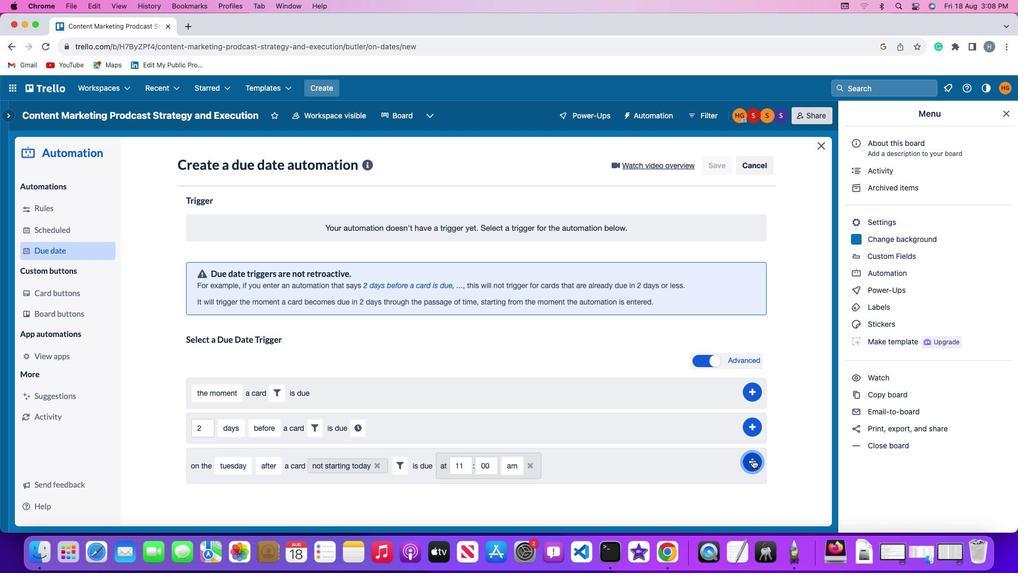 
Action: Mouse moved to (796, 359)
Screenshot: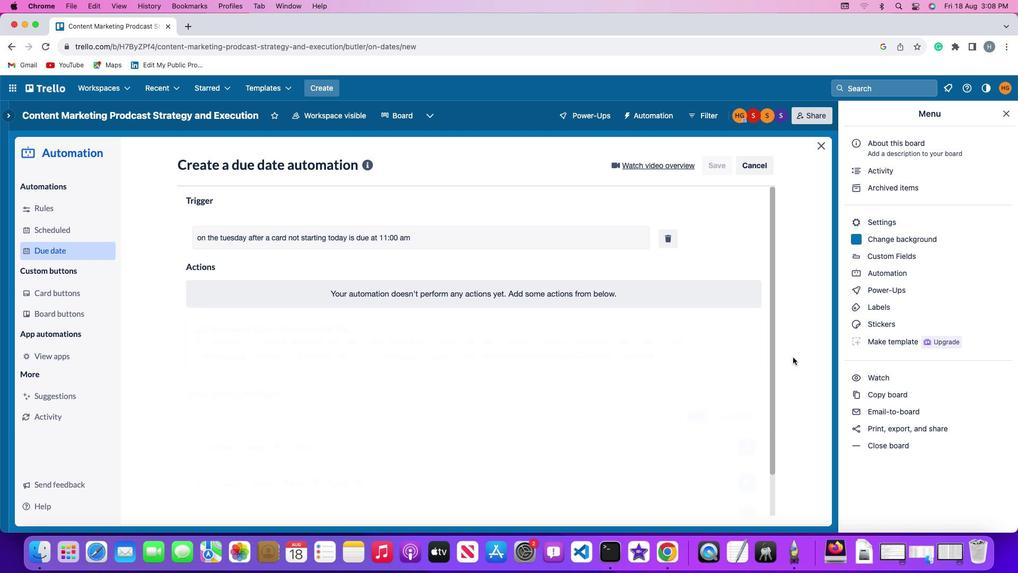 
